 Task: Add an event with the title Third Client Appreciation Networking Event: Cocktail Reception and Relationship Building, date '2023/10/13', time 9:40 AM to 11:40 AMand add a description: In addition, you should be open to discussing your business's short-term and long-term goals, potential challenges, and how an investment could accelerate your growth trajectory. This dialogue will help both parties assess the alignment of interests and the potential for a successful partnership., put the event into Orange category, logged in from the account softage.8@softage.netand send the event invitation to softage.2@softage.net and softage.3@softage.net. Set a reminder for the event 5 minutes before
Action: Mouse moved to (114, 152)
Screenshot: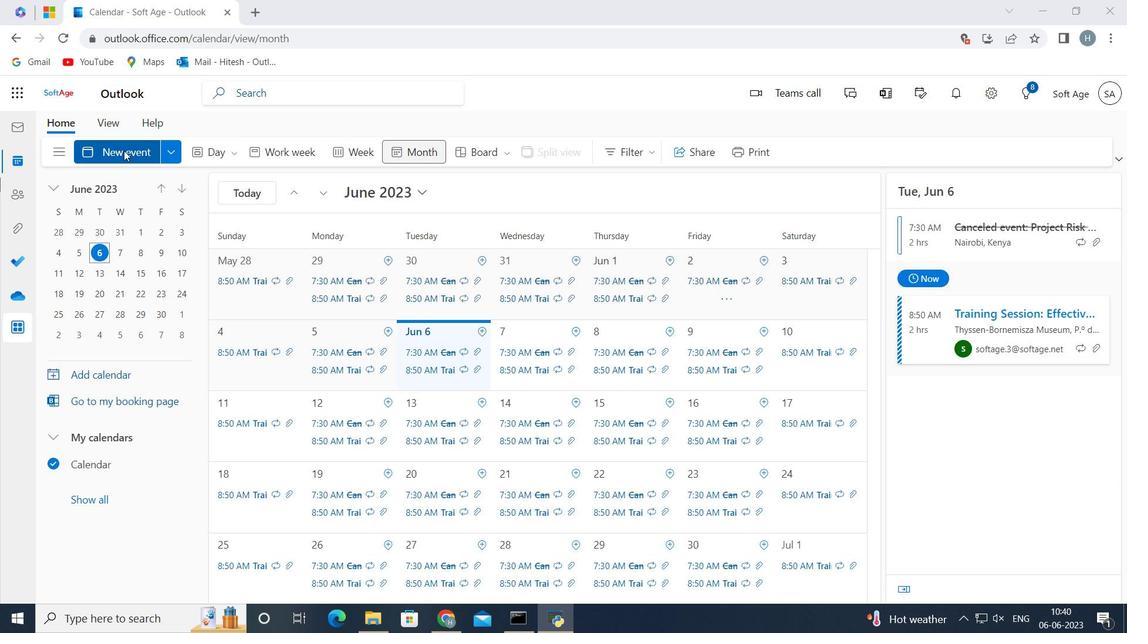 
Action: Mouse pressed left at (114, 152)
Screenshot: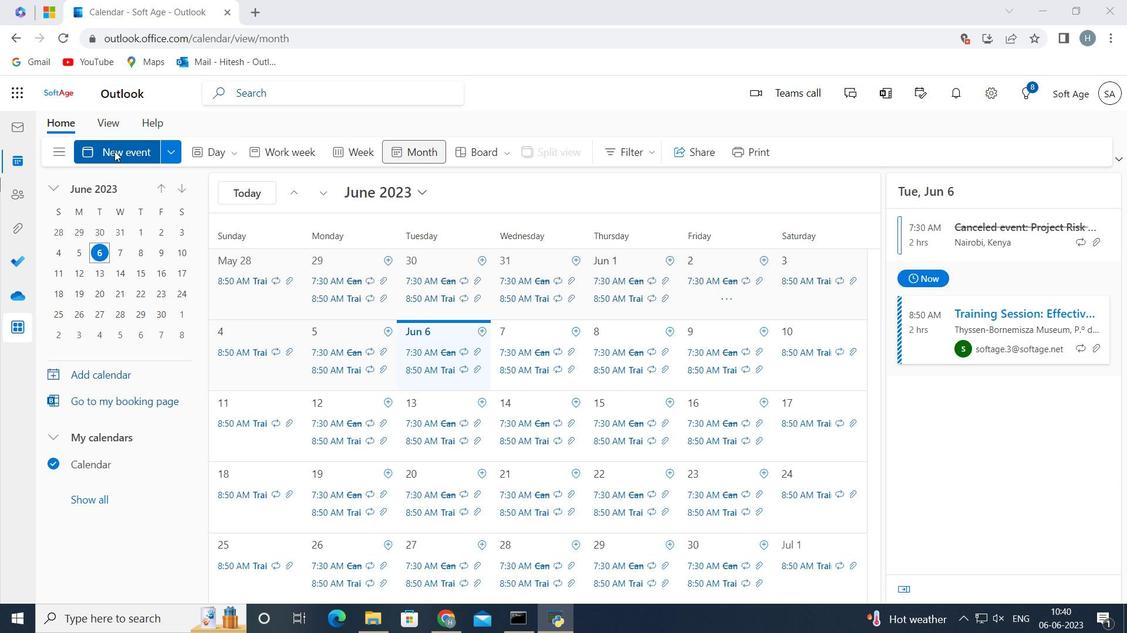 
Action: Mouse moved to (344, 239)
Screenshot: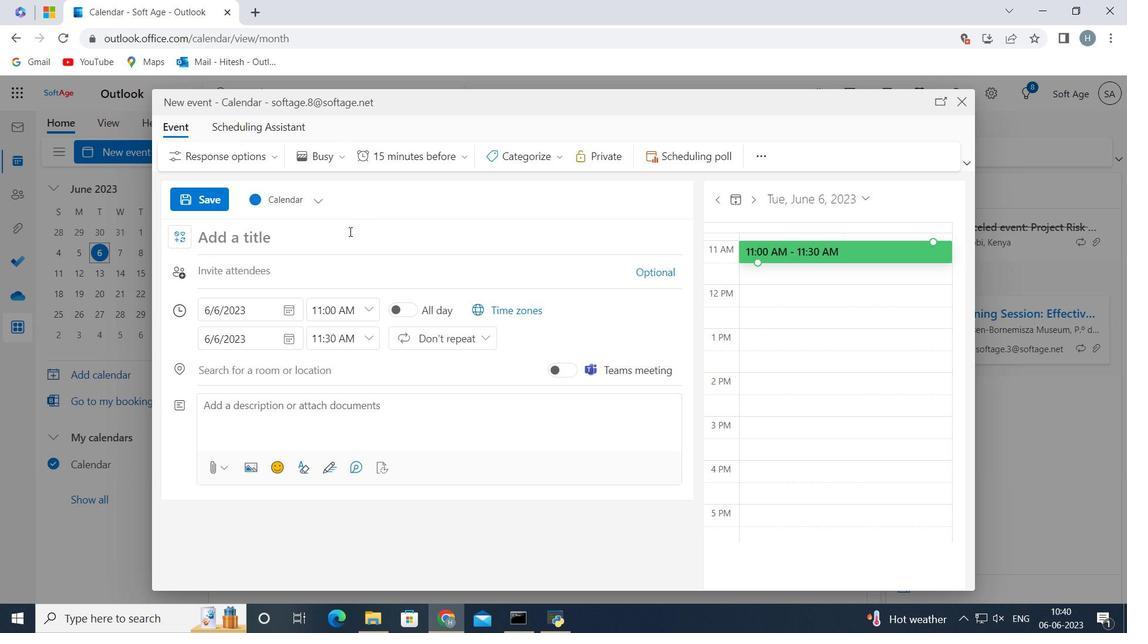 
Action: Mouse pressed left at (344, 239)
Screenshot: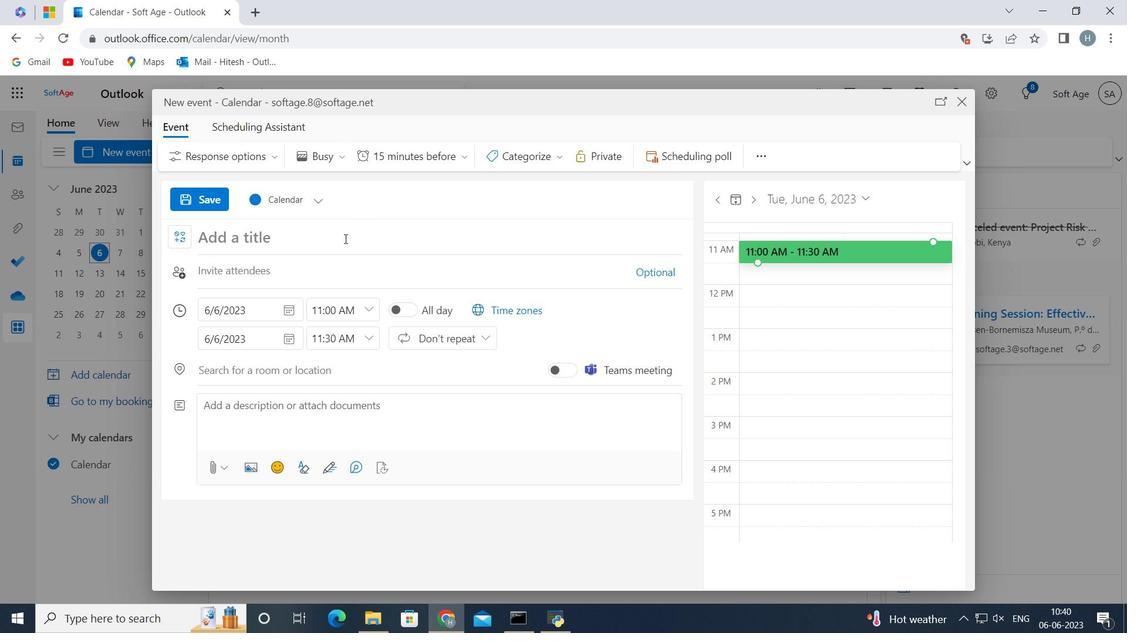 
Action: Key pressed <Key.shift>Third<Key.space><Key.shift>Client<Key.space><Key.shift>Appreciation<Key.space><Key.shift>Networking<Key.space><Key.shift>Event<Key.shift_r>:<Key.space><Key.shift>Cocktail<Key.space><Key.shift>Reception<Key.space>and<Key.space><Key.shift>Relationship<Key.space><Key.shift_r>Building<Key.space>
Screenshot: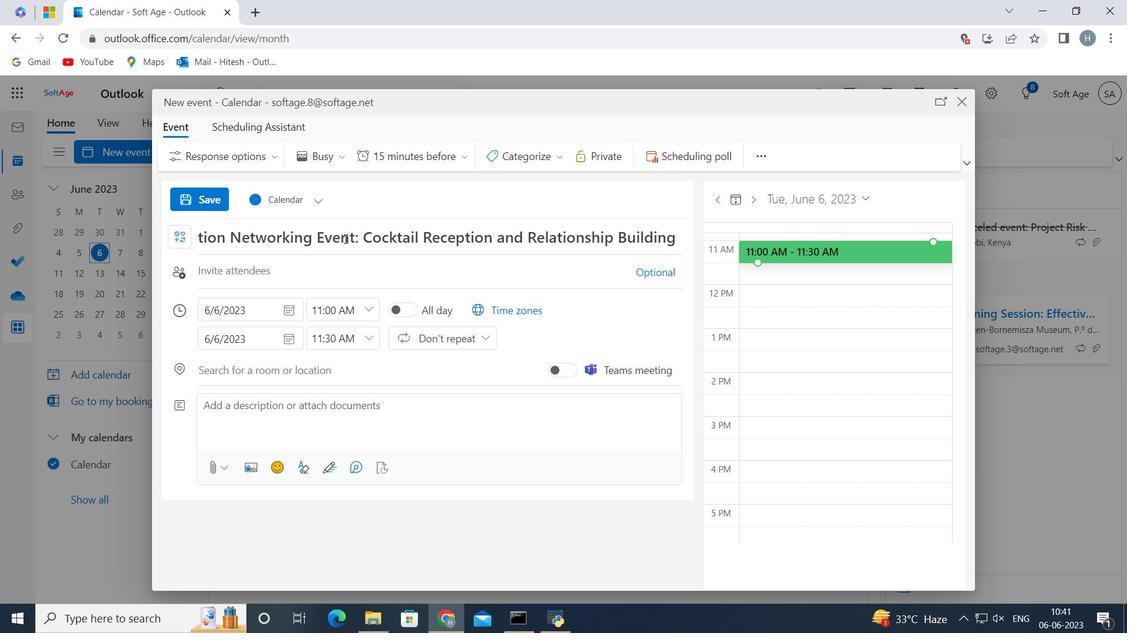 
Action: Mouse moved to (292, 309)
Screenshot: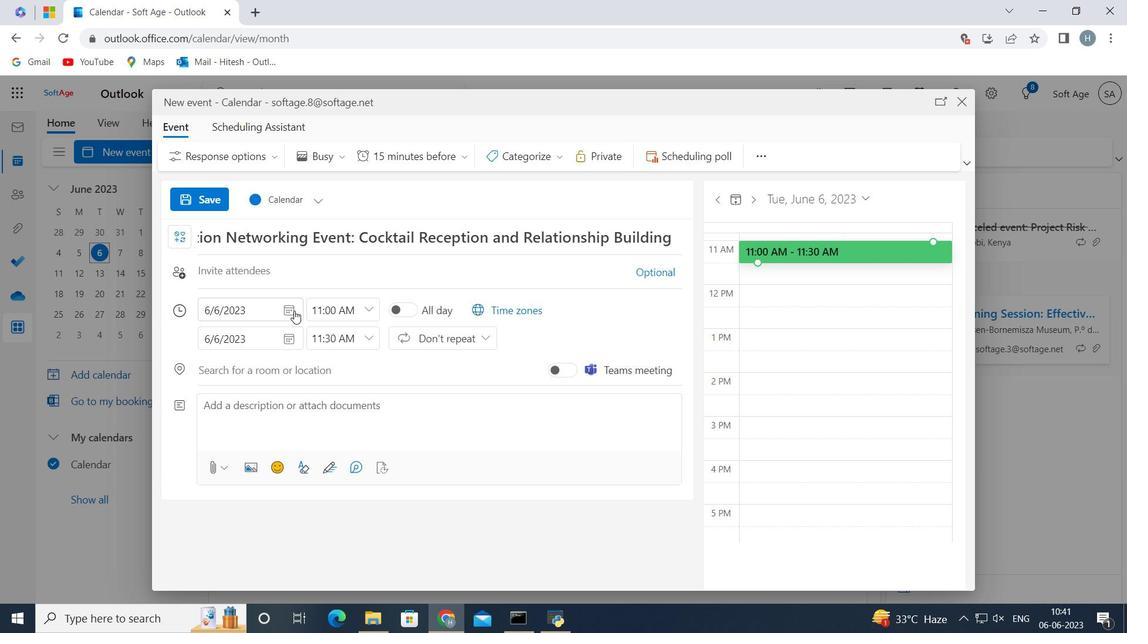 
Action: Mouse pressed left at (292, 309)
Screenshot: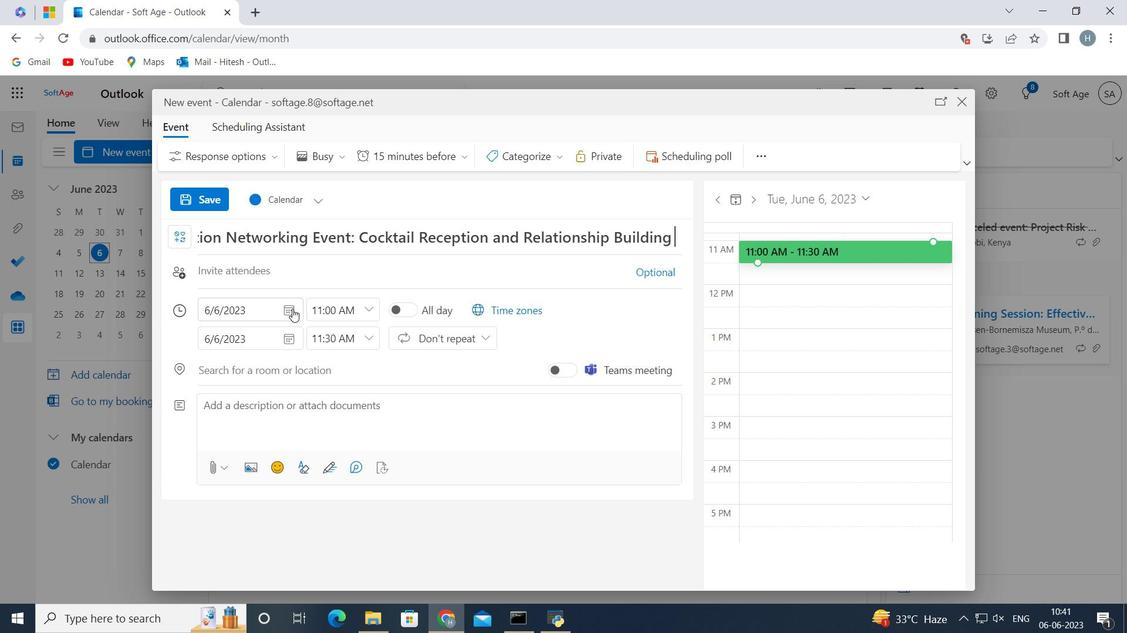
Action: Mouse moved to (254, 335)
Screenshot: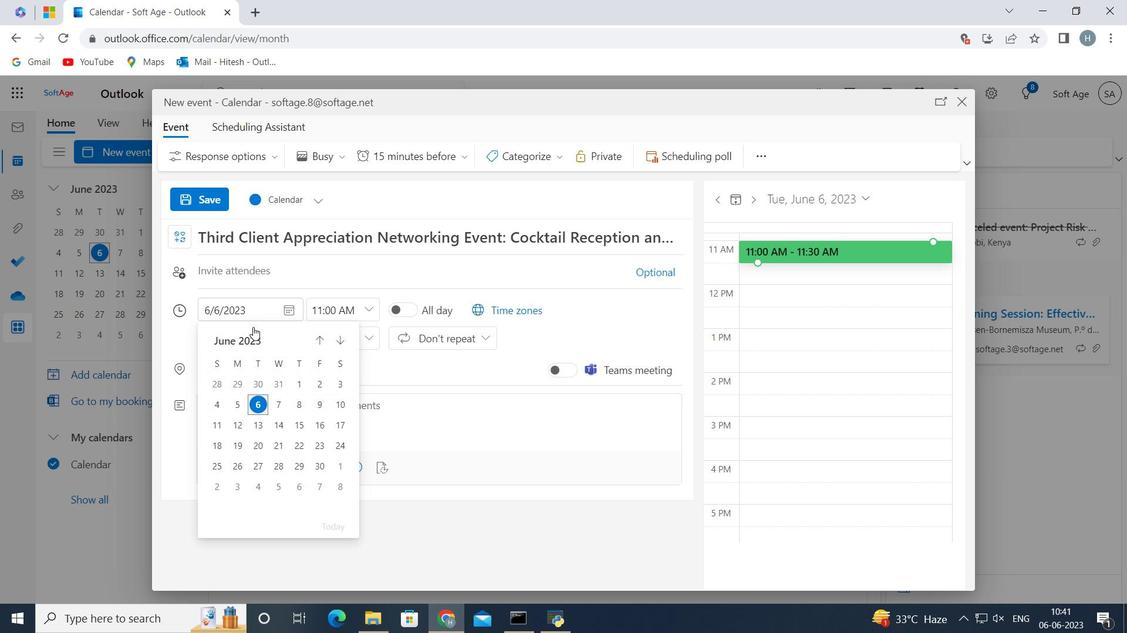 
Action: Mouse pressed left at (254, 335)
Screenshot: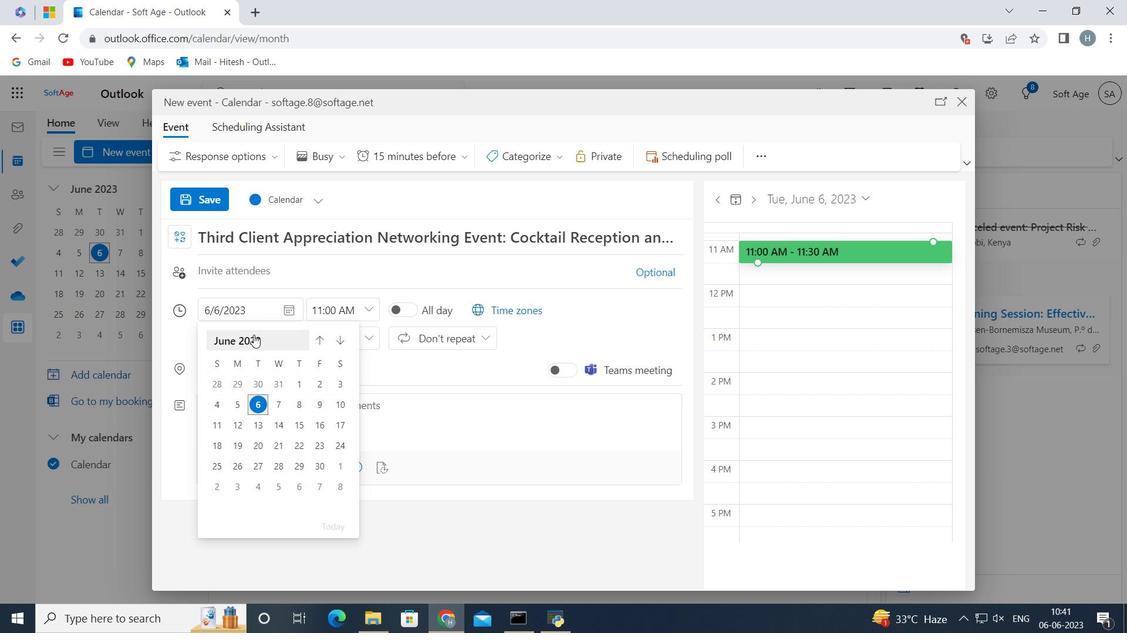 
Action: Mouse pressed left at (254, 335)
Screenshot: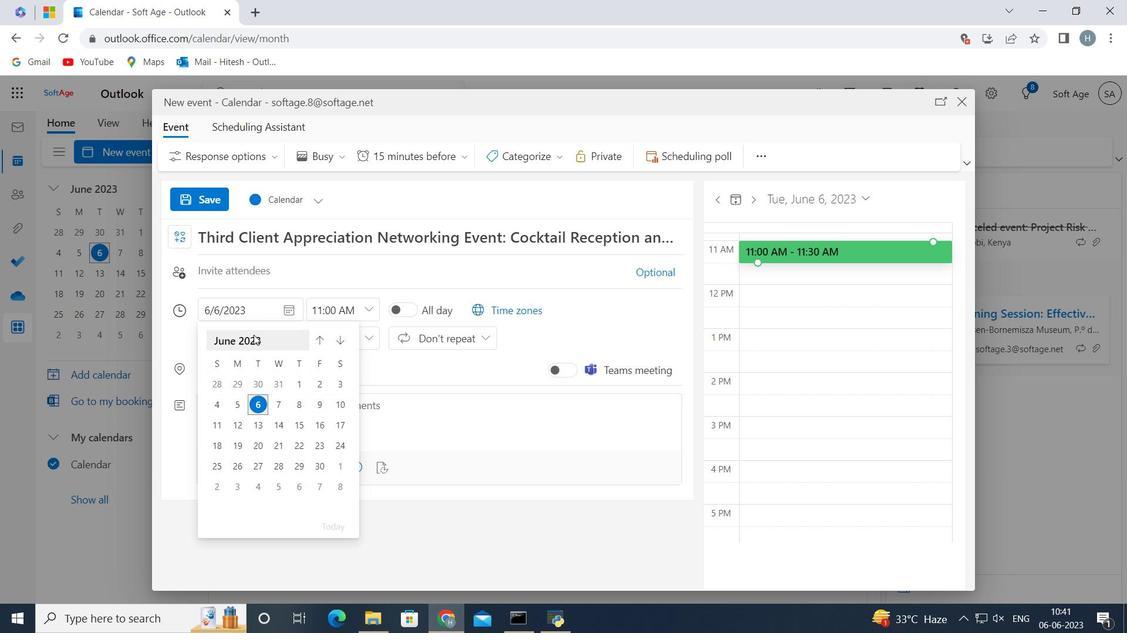 
Action: Mouse moved to (329, 362)
Screenshot: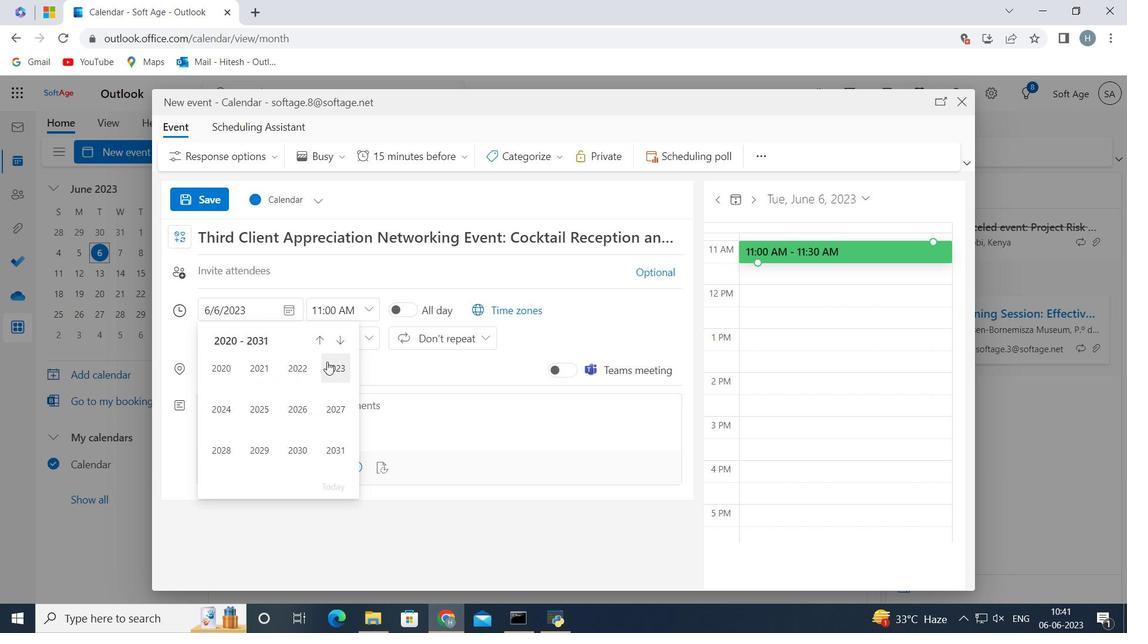 
Action: Mouse pressed left at (329, 362)
Screenshot: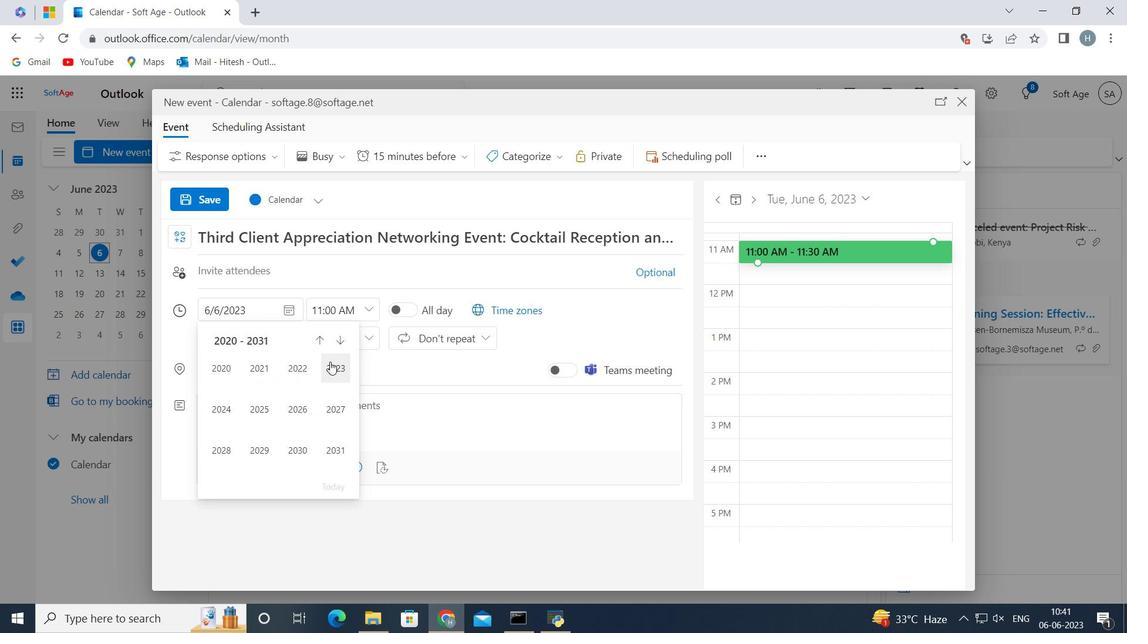 
Action: Mouse moved to (262, 450)
Screenshot: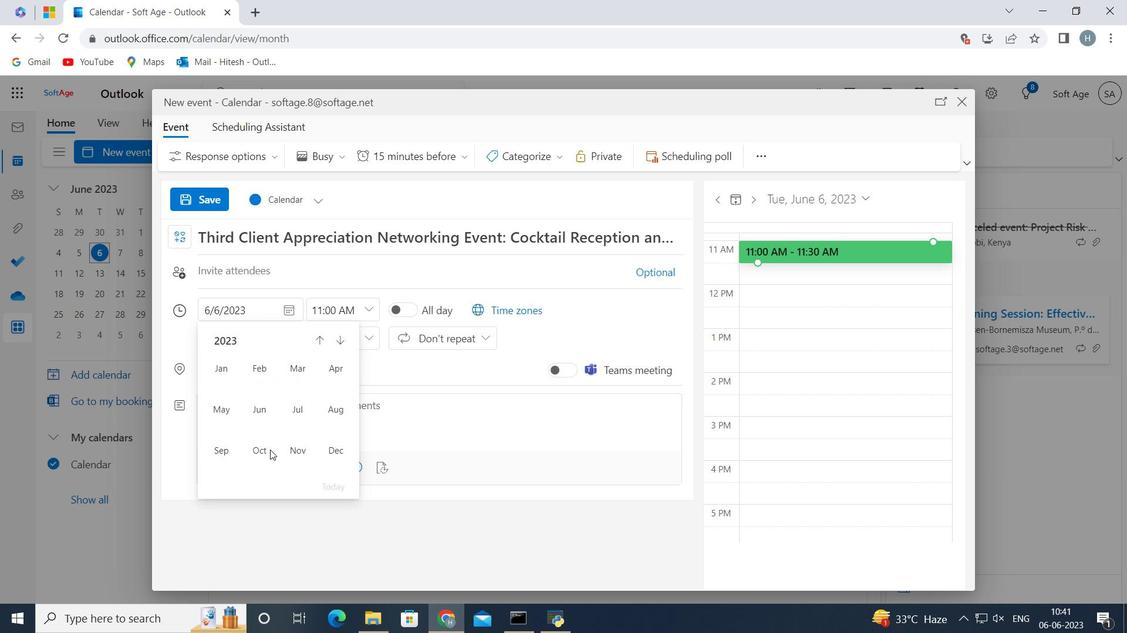 
Action: Mouse pressed left at (262, 450)
Screenshot: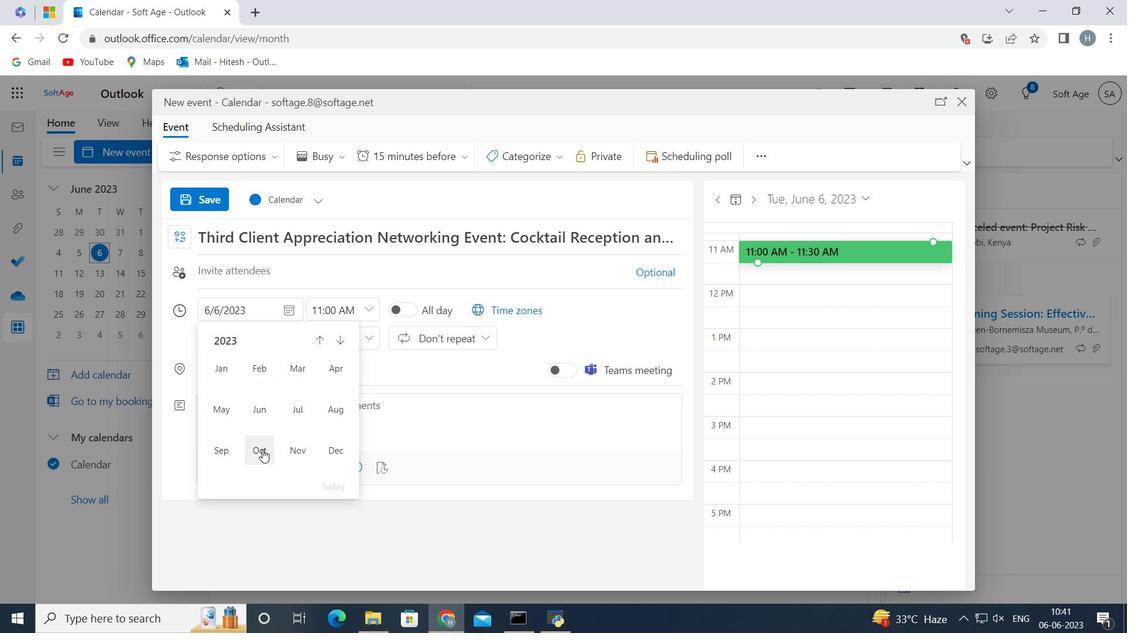 
Action: Mouse moved to (317, 405)
Screenshot: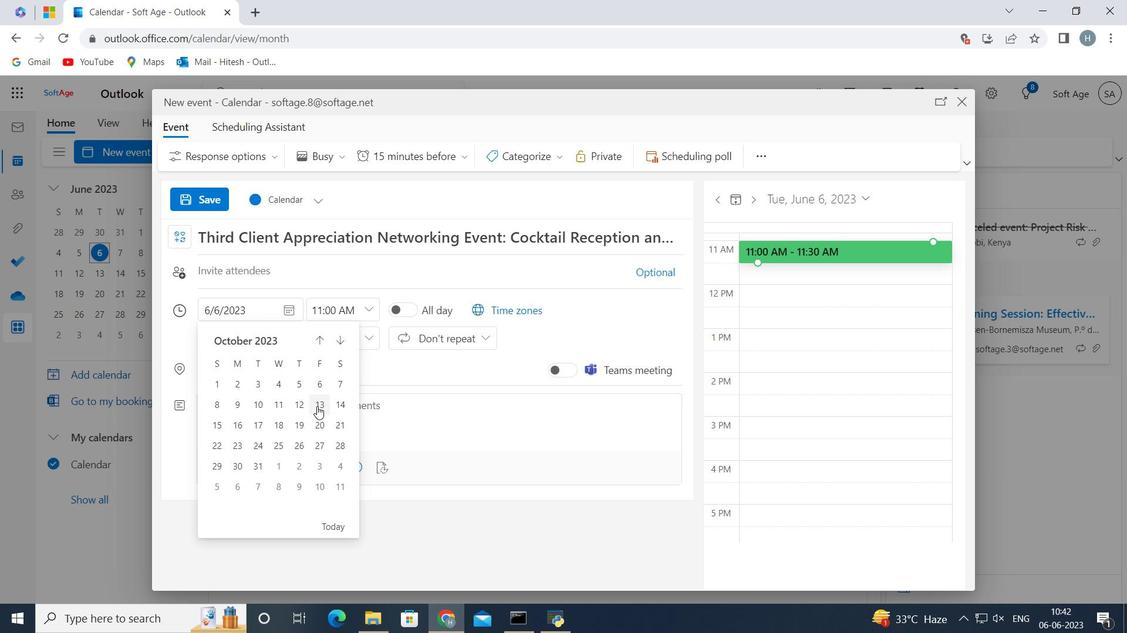 
Action: Mouse pressed left at (317, 405)
Screenshot: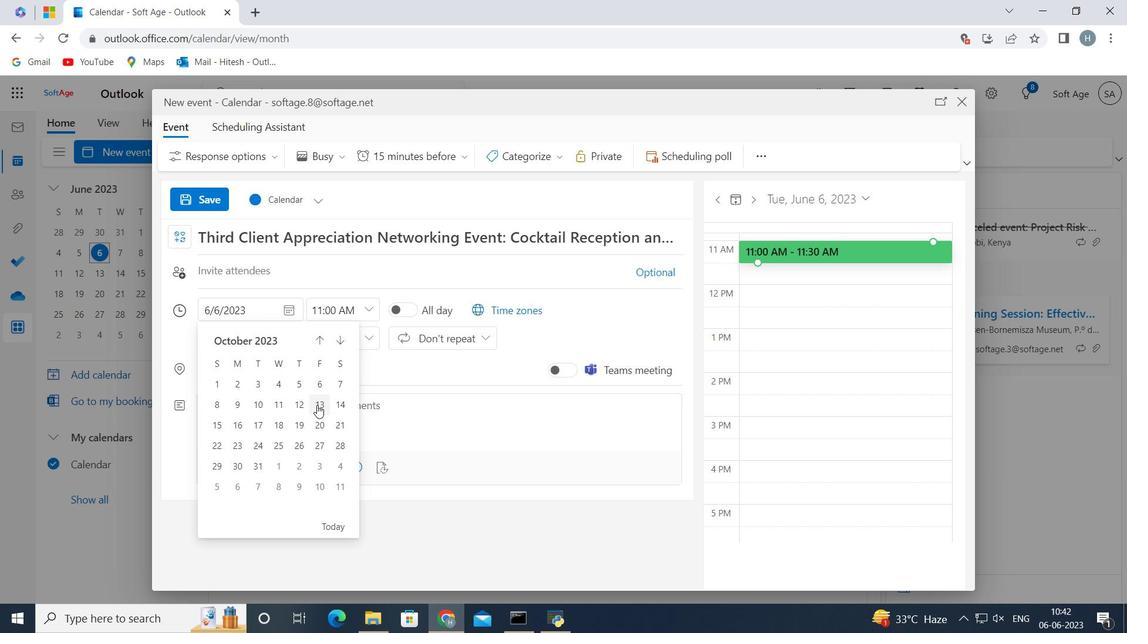 
Action: Mouse moved to (366, 313)
Screenshot: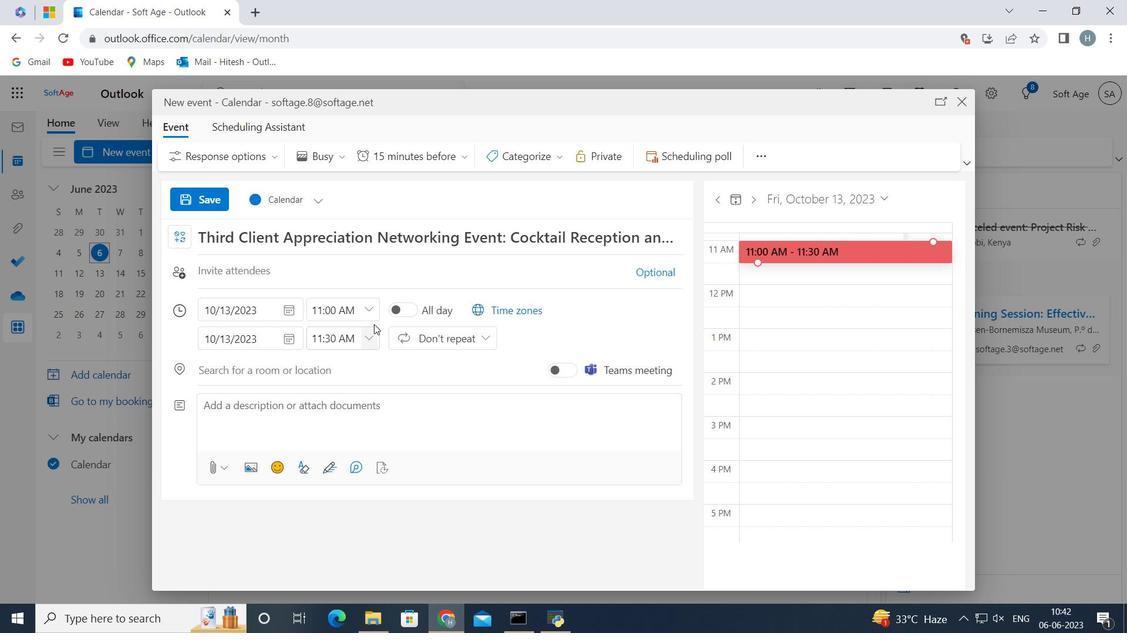 
Action: Mouse pressed left at (366, 313)
Screenshot: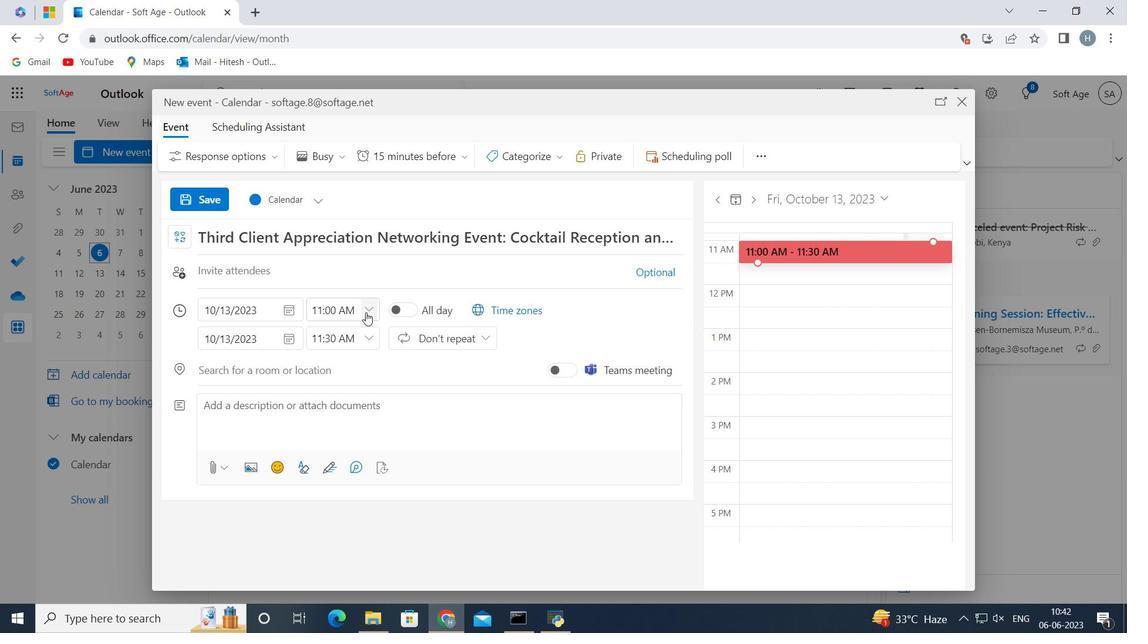 
Action: Mouse moved to (326, 408)
Screenshot: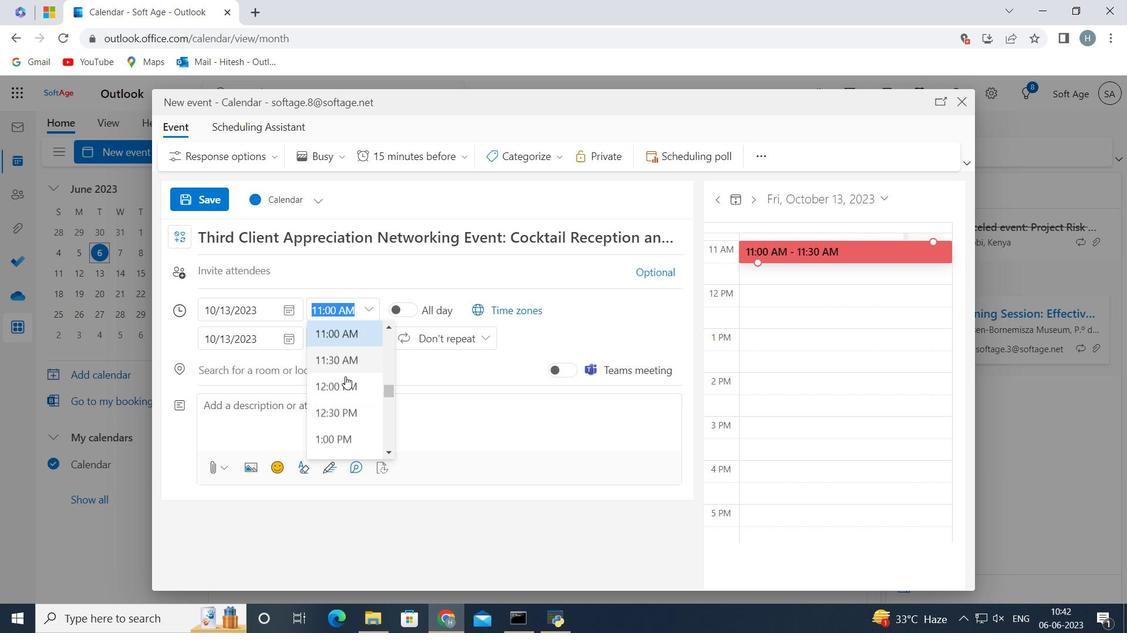 
Action: Mouse scrolled (326, 409) with delta (0, 0)
Screenshot: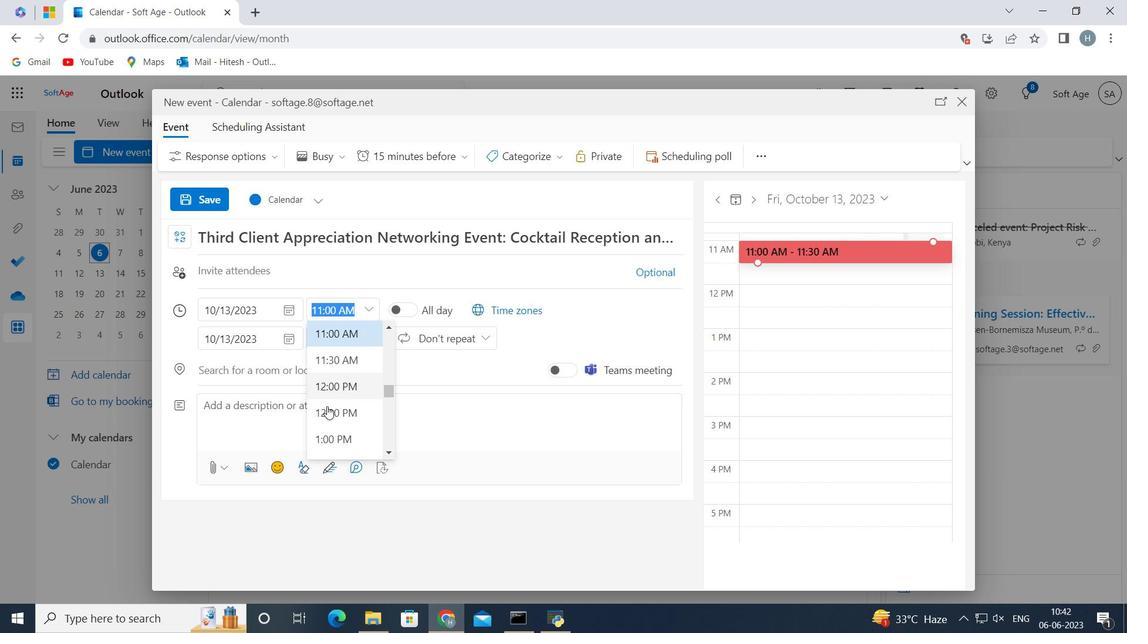 
Action: Mouse scrolled (326, 409) with delta (0, 0)
Screenshot: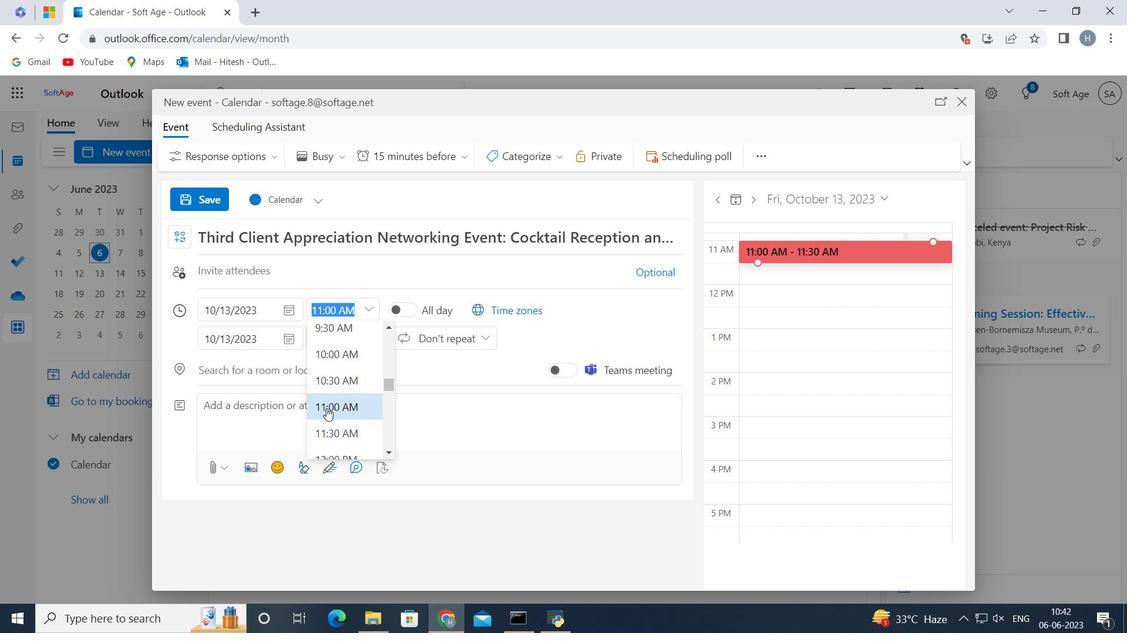 
Action: Mouse moved to (324, 399)
Screenshot: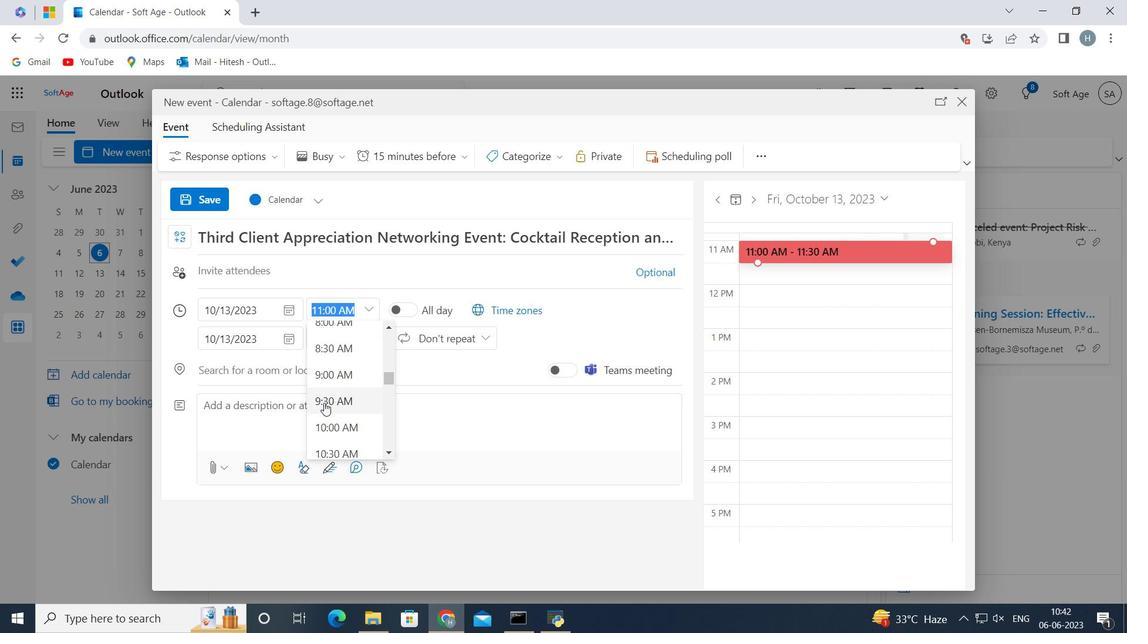 
Action: Mouse pressed left at (324, 399)
Screenshot: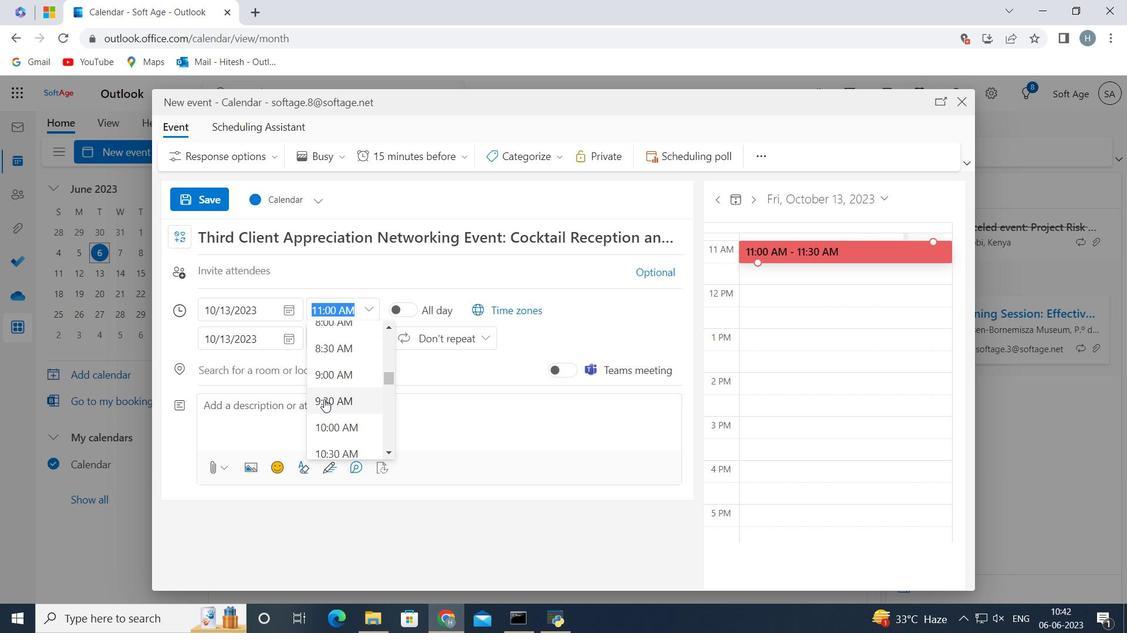 
Action: Mouse moved to (329, 305)
Screenshot: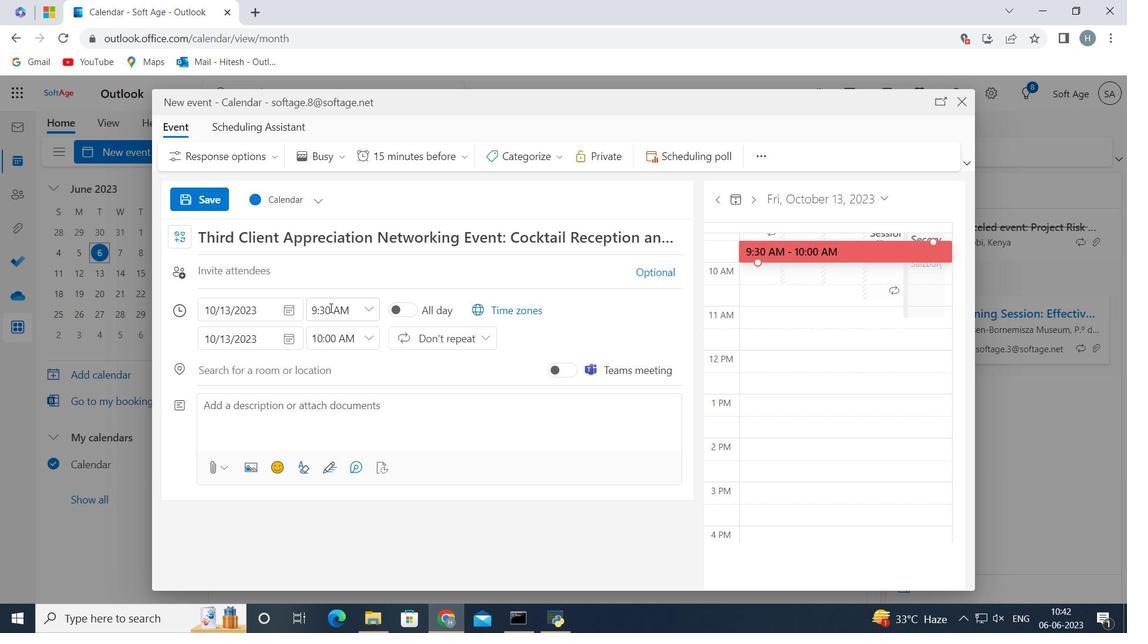 
Action: Mouse pressed left at (329, 305)
Screenshot: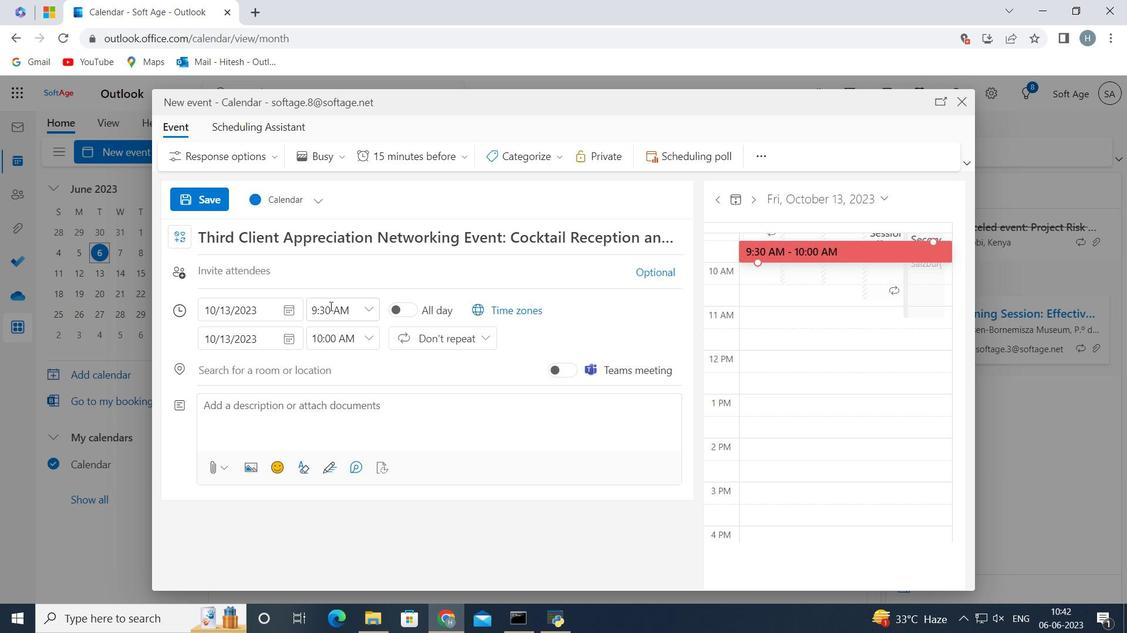 
Action: Key pressed <Key.backspace><Key.backspace>40
Screenshot: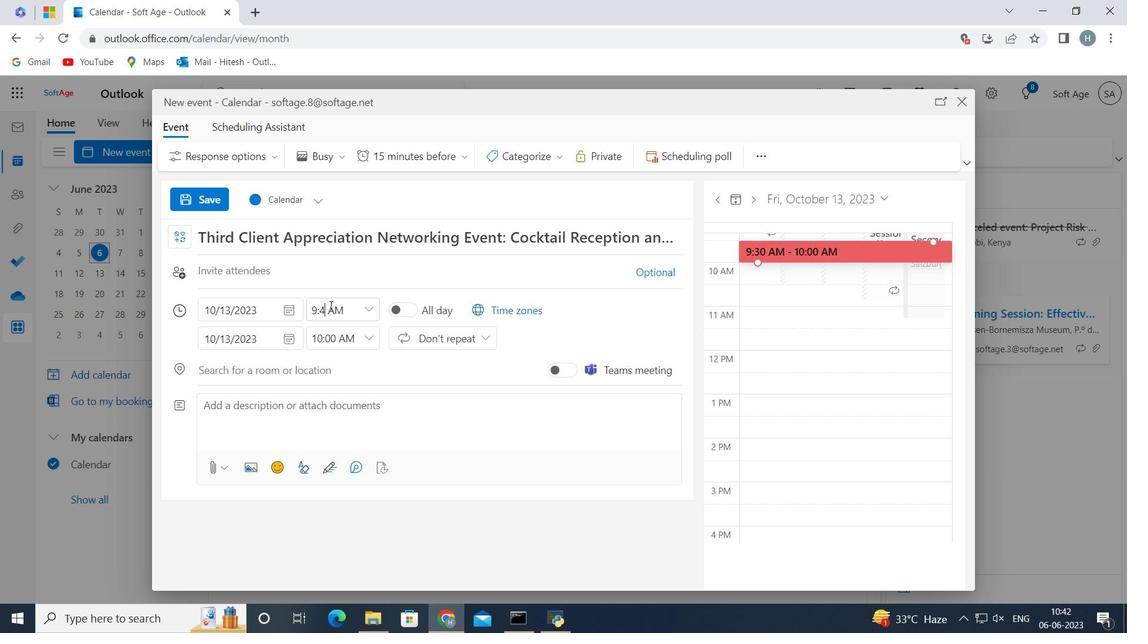 
Action: Mouse moved to (366, 339)
Screenshot: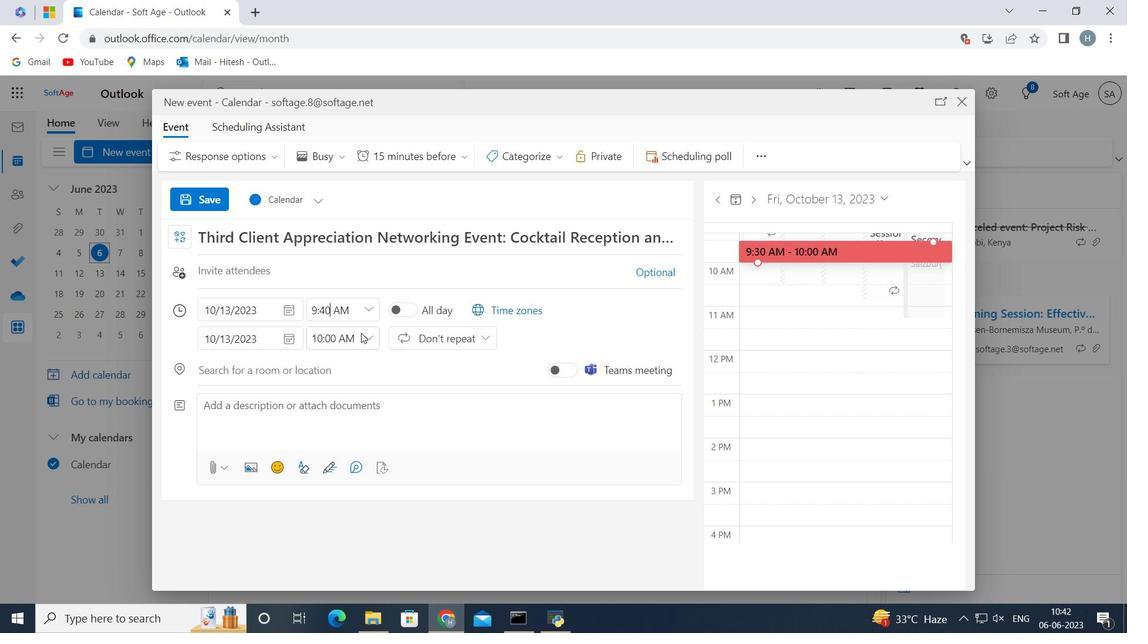 
Action: Mouse pressed left at (366, 339)
Screenshot: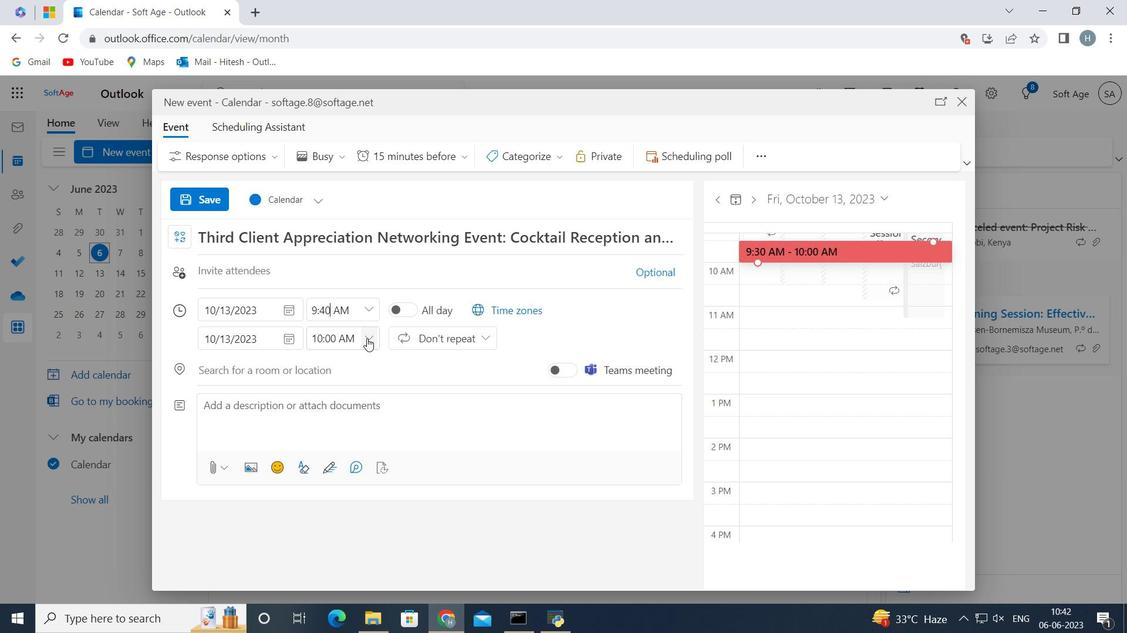 
Action: Mouse moved to (358, 436)
Screenshot: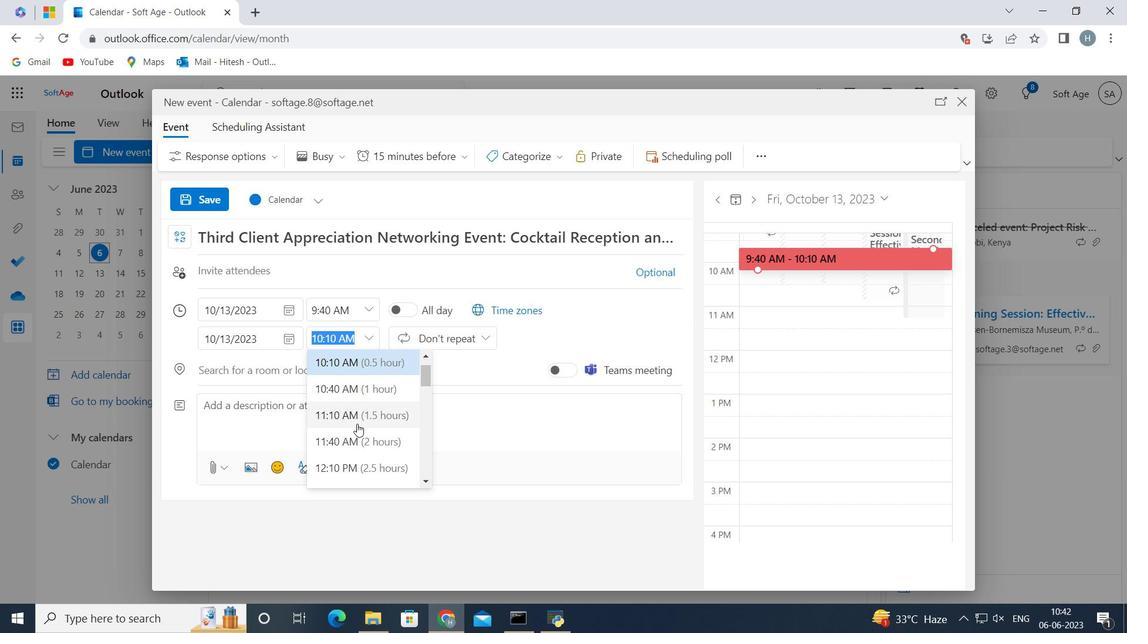 
Action: Mouse pressed left at (358, 436)
Screenshot: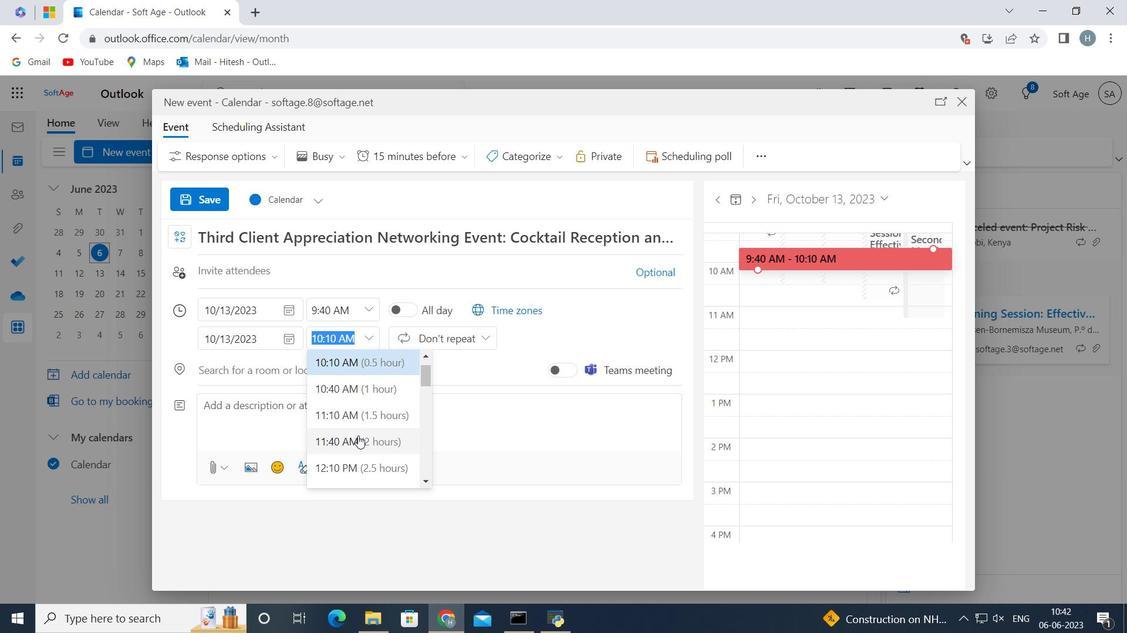 
Action: Mouse moved to (331, 416)
Screenshot: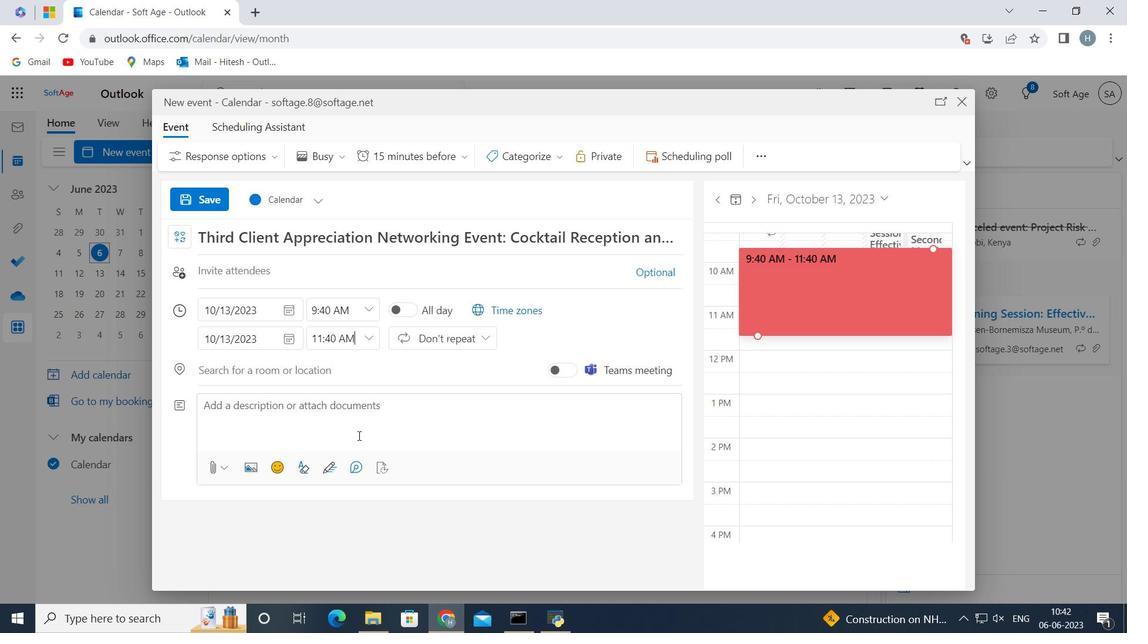 
Action: Mouse pressed left at (331, 416)
Screenshot: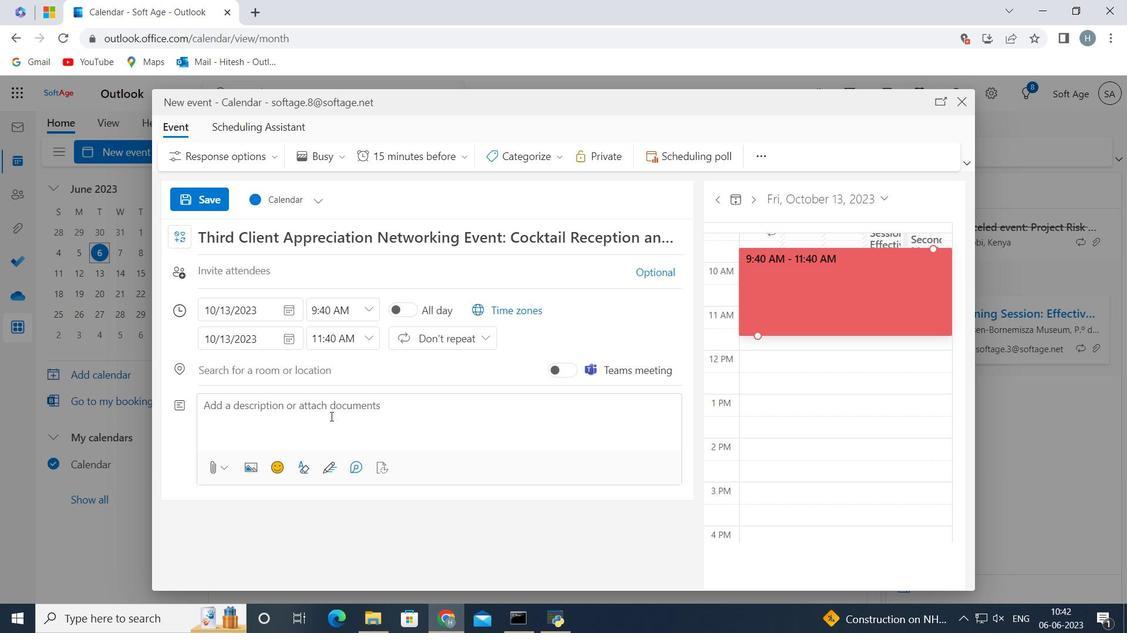 
Action: Key pressed <Key.shift>In<Key.space>addition<Key.space>,<Key.space><Key.backspace><Key.backspace><Key.backspace>,<Key.space>you<Key.space>should<Key.space>be<Key.space>open<Key.space>to<Key.space>discussing<Key.space>your<Key.space>business's<Key.space>short-term<Key.space>and<Key.space>long-term<Key.space>goals,<Key.space>potential<Key.space>challenges,<Key.space>and<Key.space>how<Key.space>an<Key.space>investment<Key.space>could<Key.space>accelerated<Key.backspace><Key.space>your<Key.space>growth<Key.space>trajectory.<Key.space><Key.shift>This<Key.space>dialogue<Key.space>will<Key.space>help<Key.space>both<Key.space>parties<Key.space>assess<Key.space>the<Key.space>alignment<Key.space>of<Key.space>interests<Key.space>and<Key.space>the<Key.space>potential<Key.space>for<Key.space>a<Key.space>successful<Key.space>partnership.<Key.space>
Screenshot: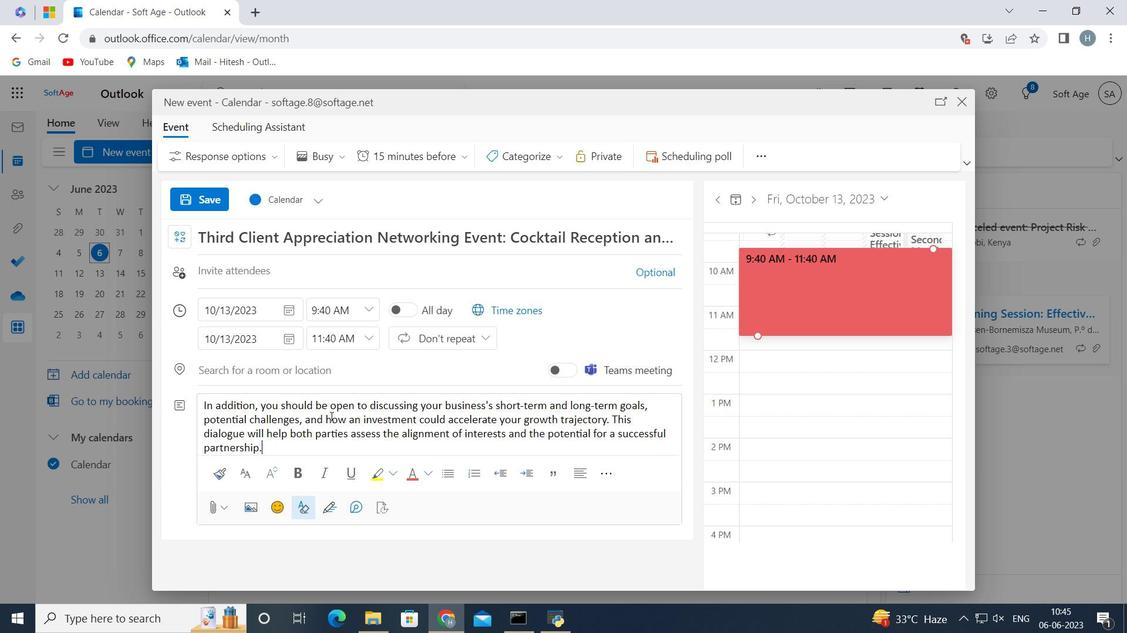 
Action: Mouse moved to (517, 163)
Screenshot: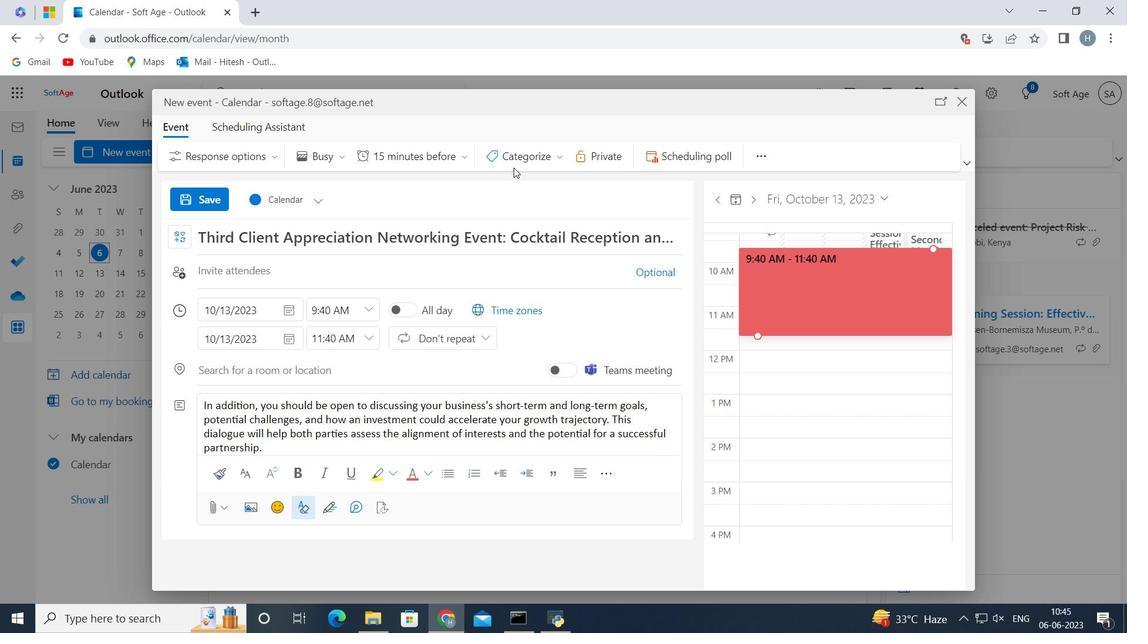 
Action: Mouse pressed left at (517, 163)
Screenshot: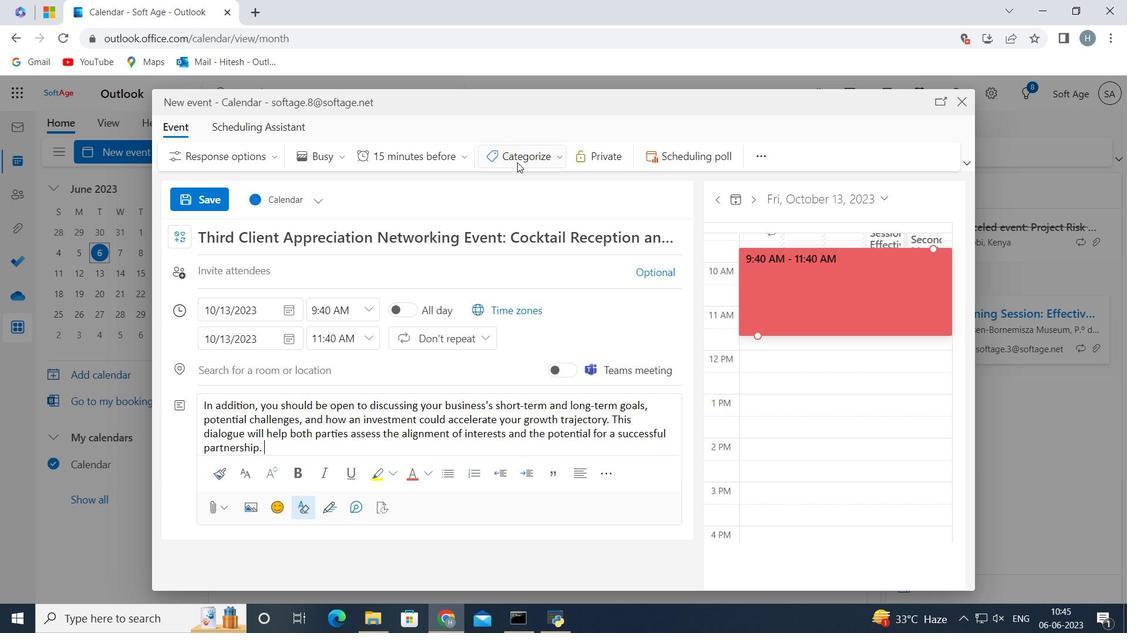 
Action: Mouse moved to (527, 228)
Screenshot: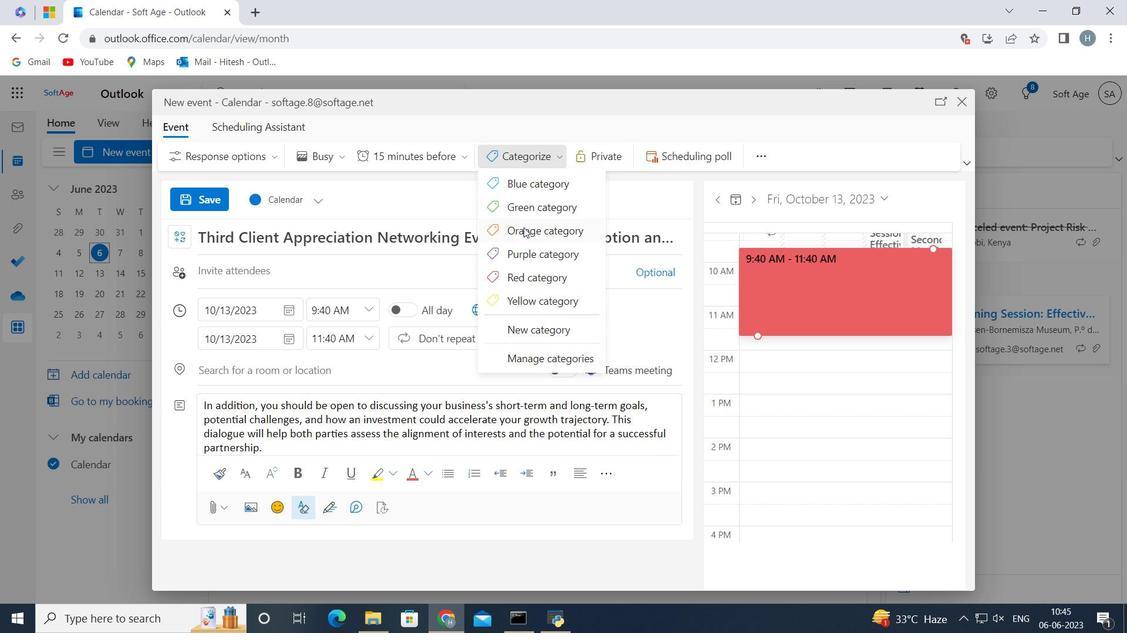 
Action: Mouse pressed left at (527, 228)
Screenshot: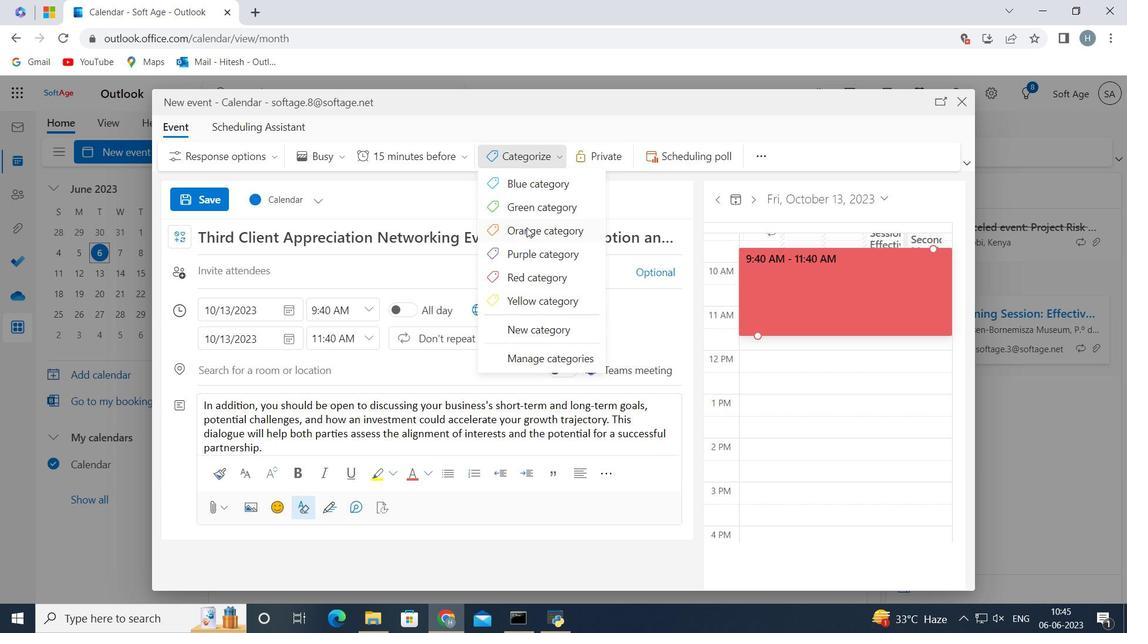 
Action: Mouse moved to (331, 278)
Screenshot: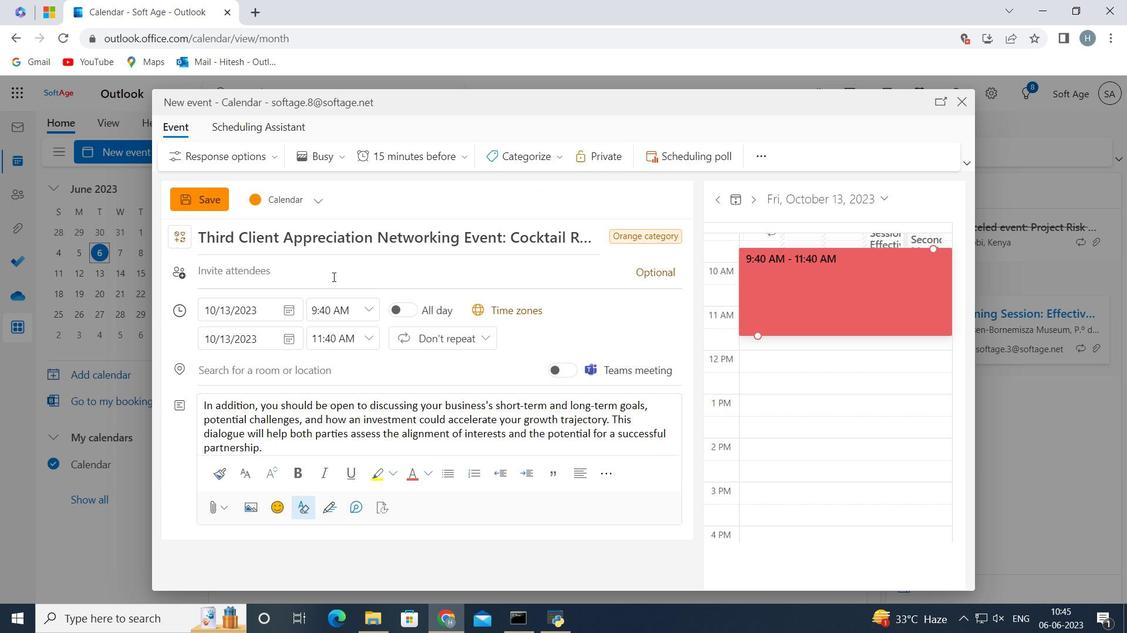 
Action: Mouse pressed left at (331, 278)
Screenshot: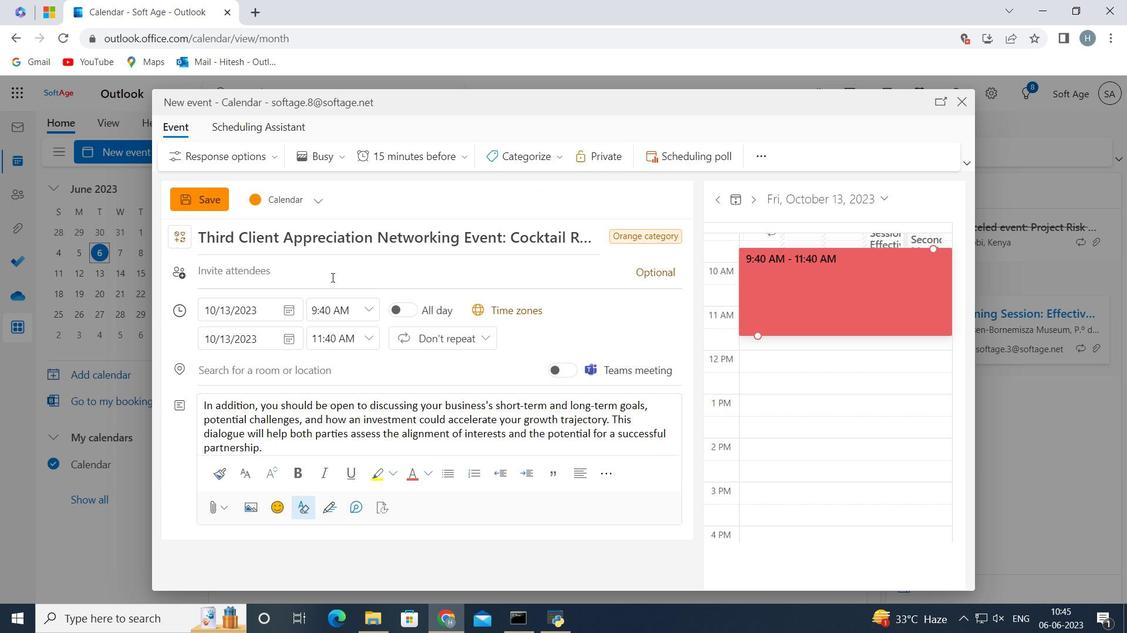 
Action: Key pressed softage.2<Key.shift><Key.shift><Key.shift><Key.shift><Key.shift><Key.shift><Key.shift><Key.shift><Key.shift><Key.shift><Key.shift>@softage.net
Screenshot: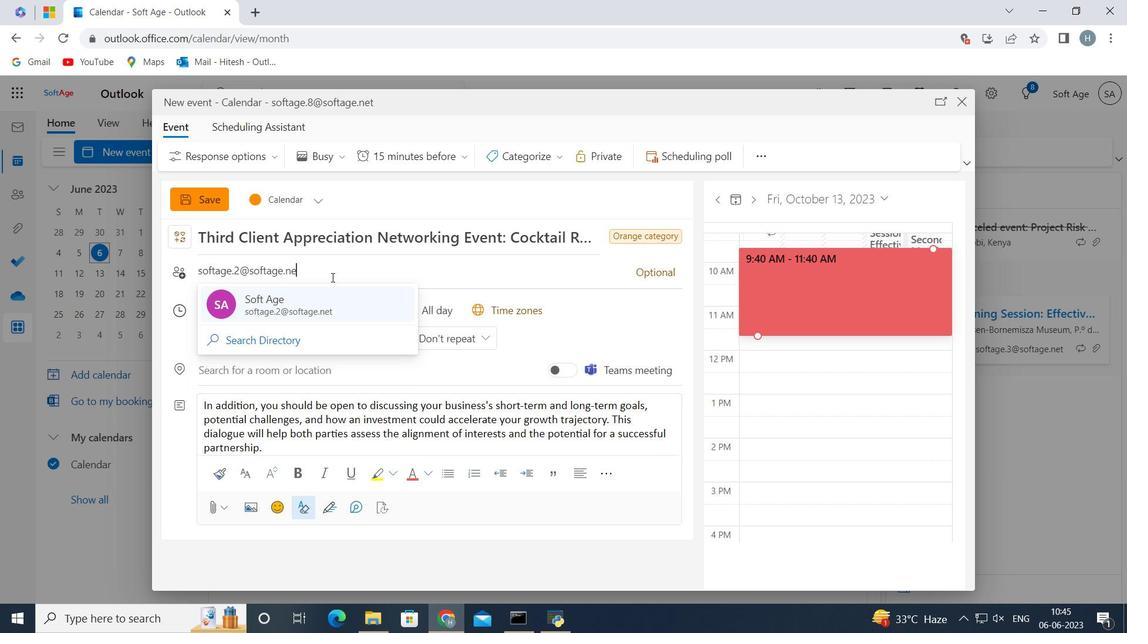 
Action: Mouse moved to (257, 298)
Screenshot: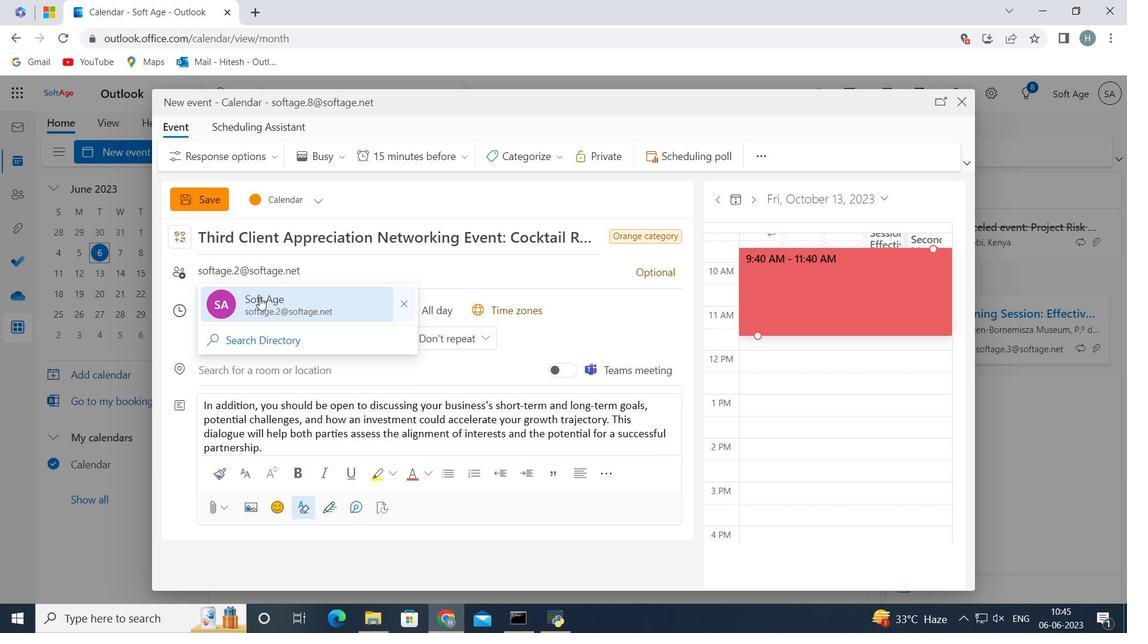 
Action: Mouse pressed left at (257, 298)
Screenshot: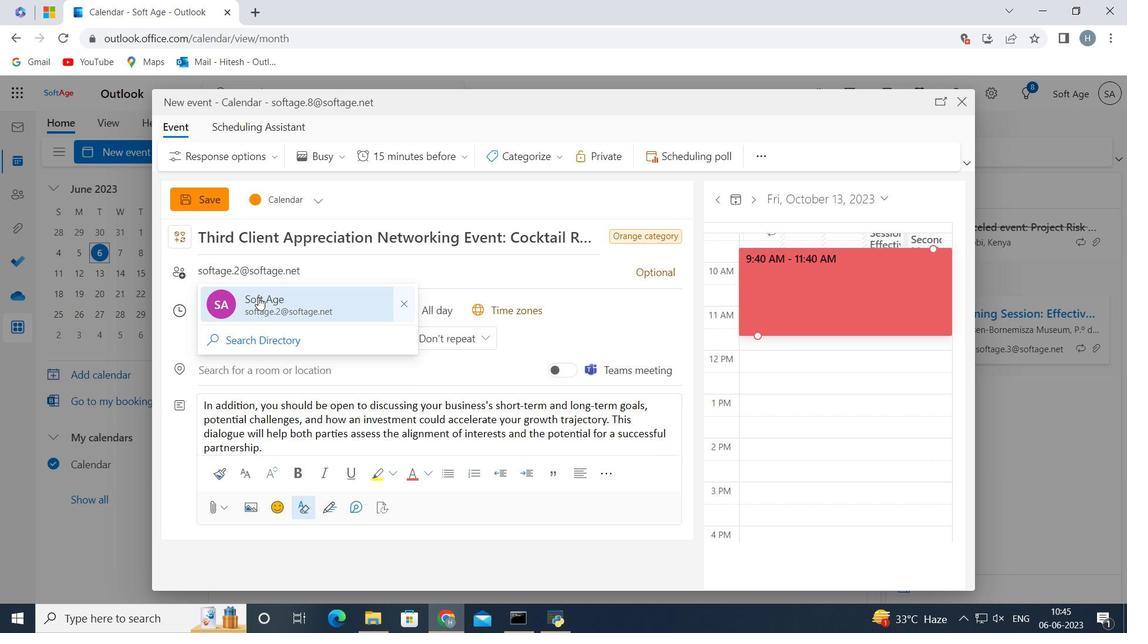 
Action: Key pressed softage.3<Key.shift>@softage.net
Screenshot: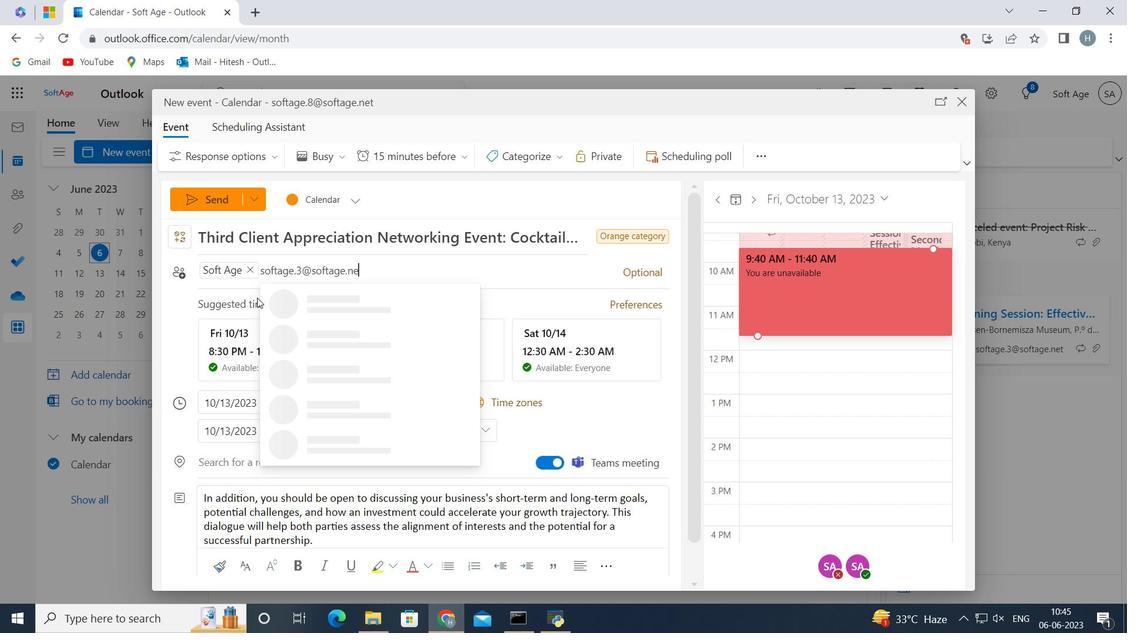 
Action: Mouse moved to (339, 295)
Screenshot: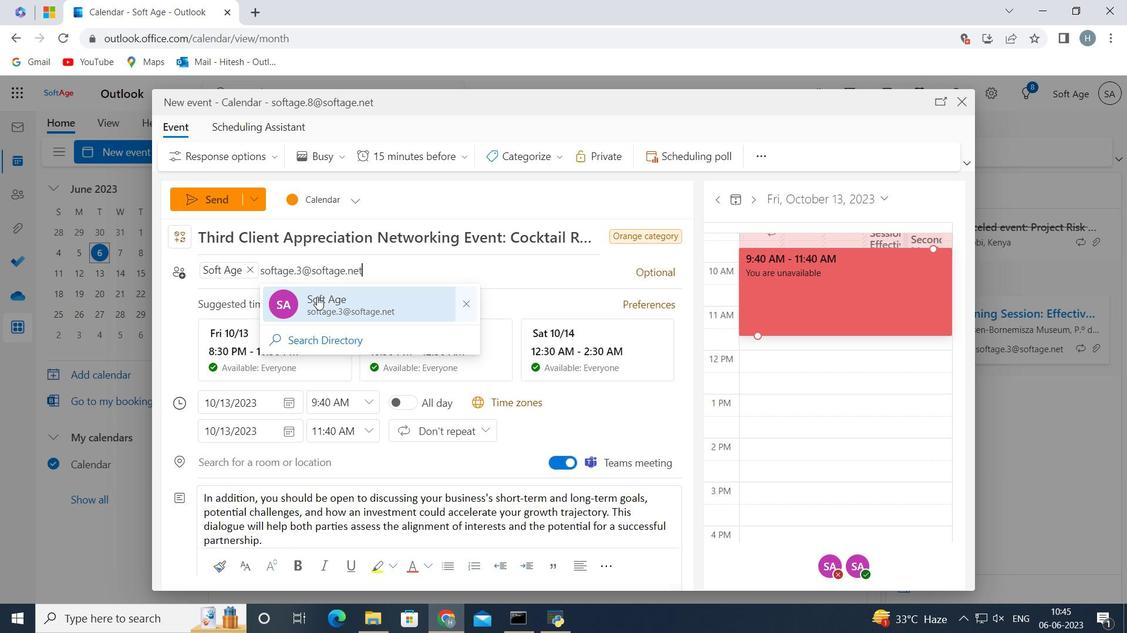 
Action: Mouse pressed left at (339, 295)
Screenshot: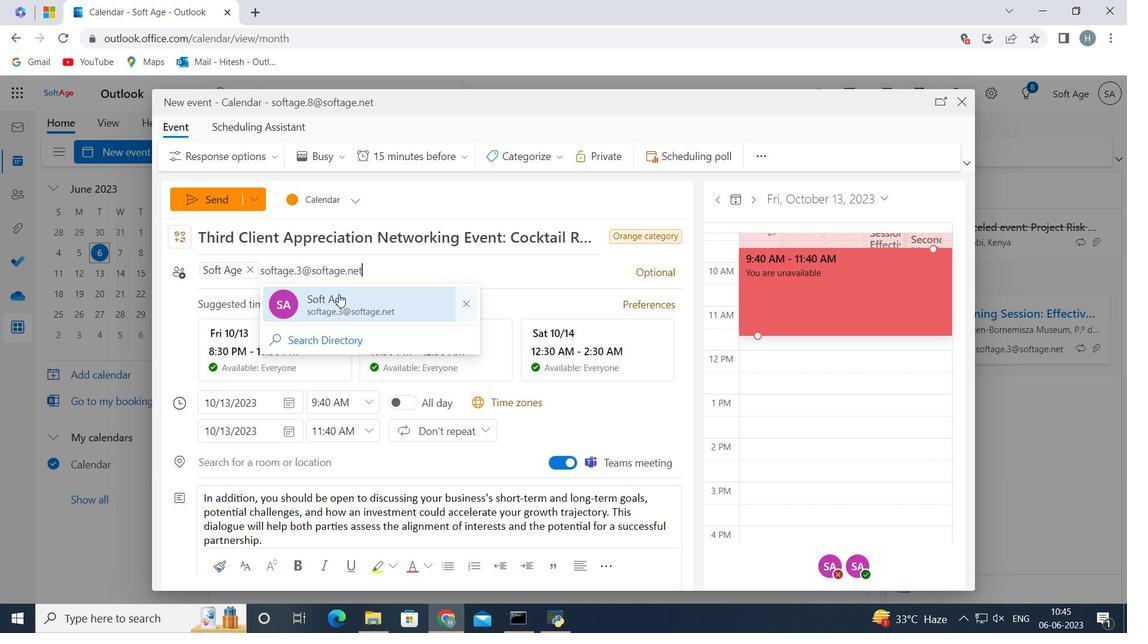 
Action: Mouse moved to (462, 158)
Screenshot: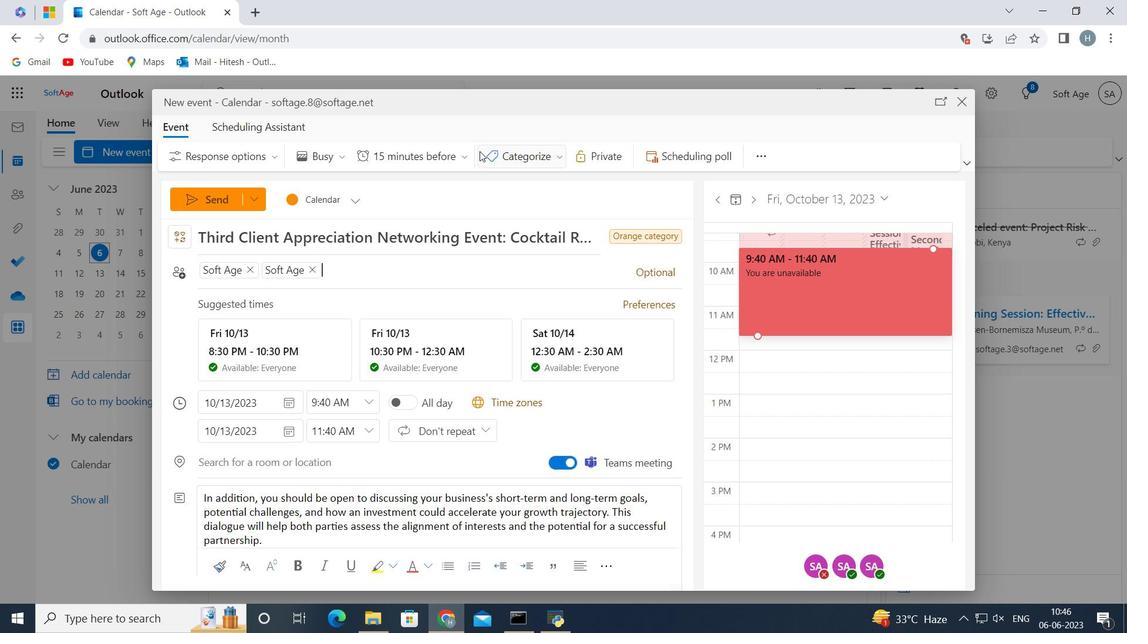 
Action: Mouse pressed left at (462, 158)
Screenshot: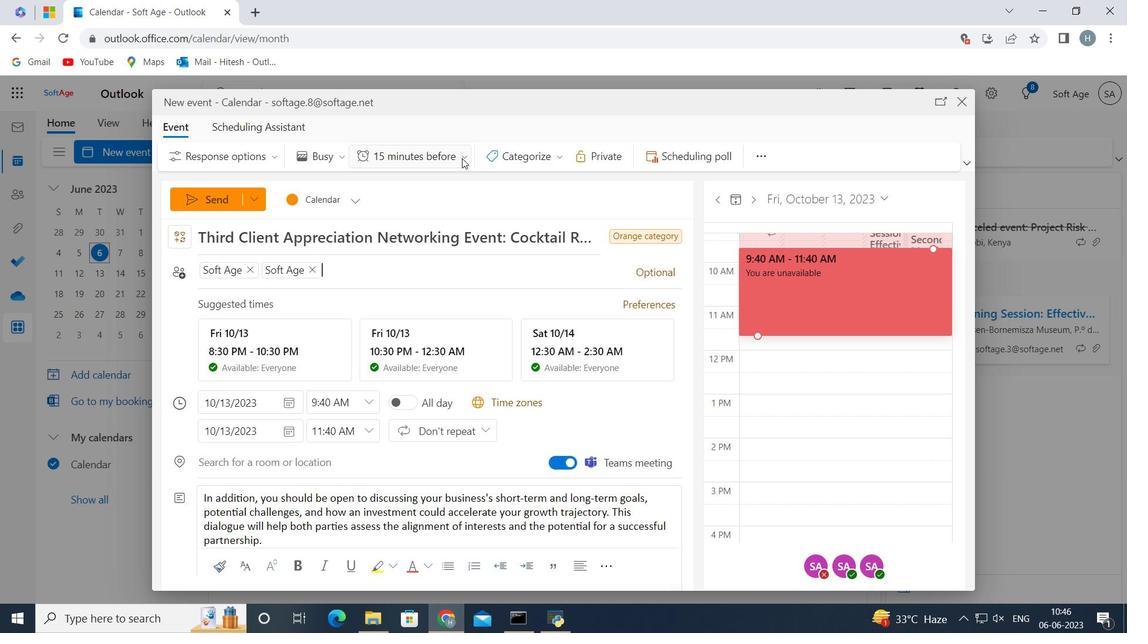 
Action: Mouse moved to (440, 237)
Screenshot: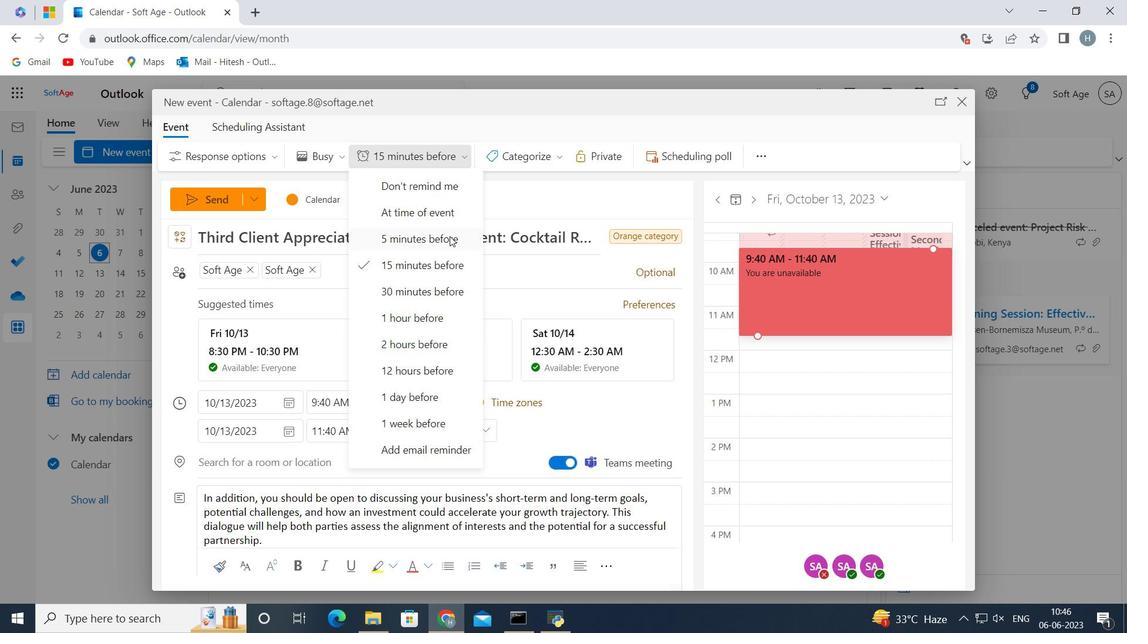 
Action: Mouse pressed left at (440, 237)
Screenshot: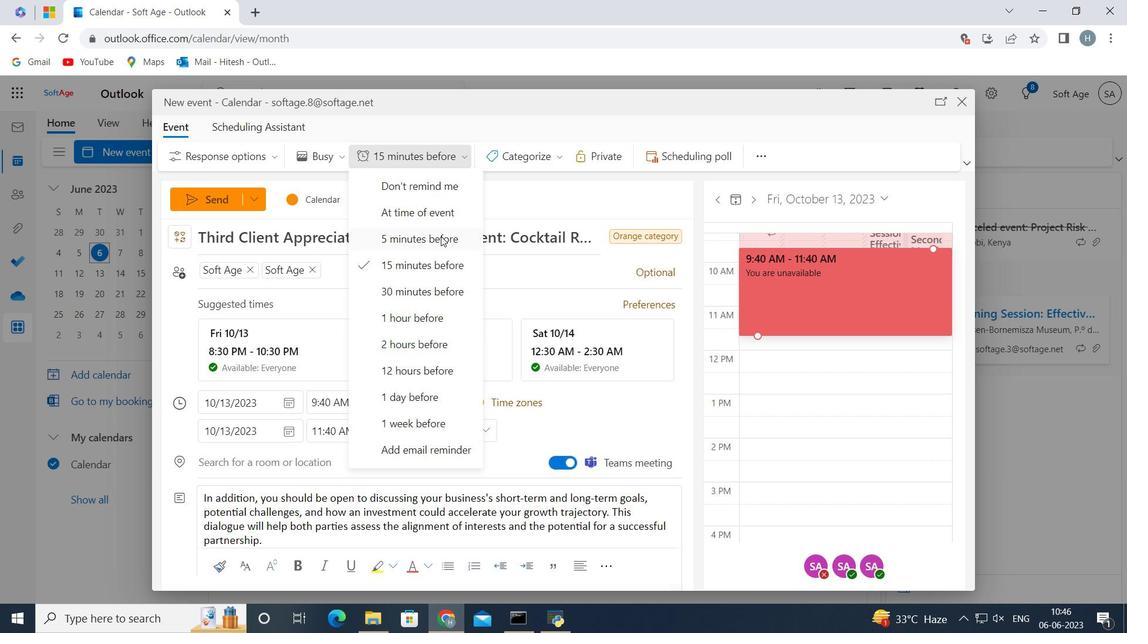 
Action: Mouse moved to (210, 200)
Screenshot: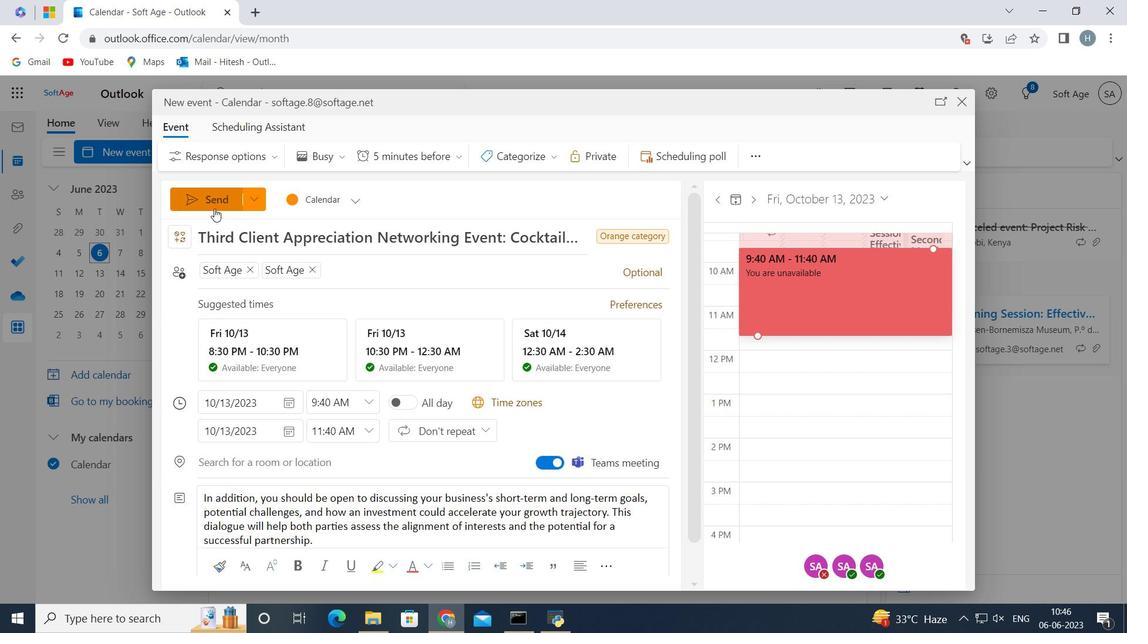 
Action: Mouse pressed left at (210, 200)
Screenshot: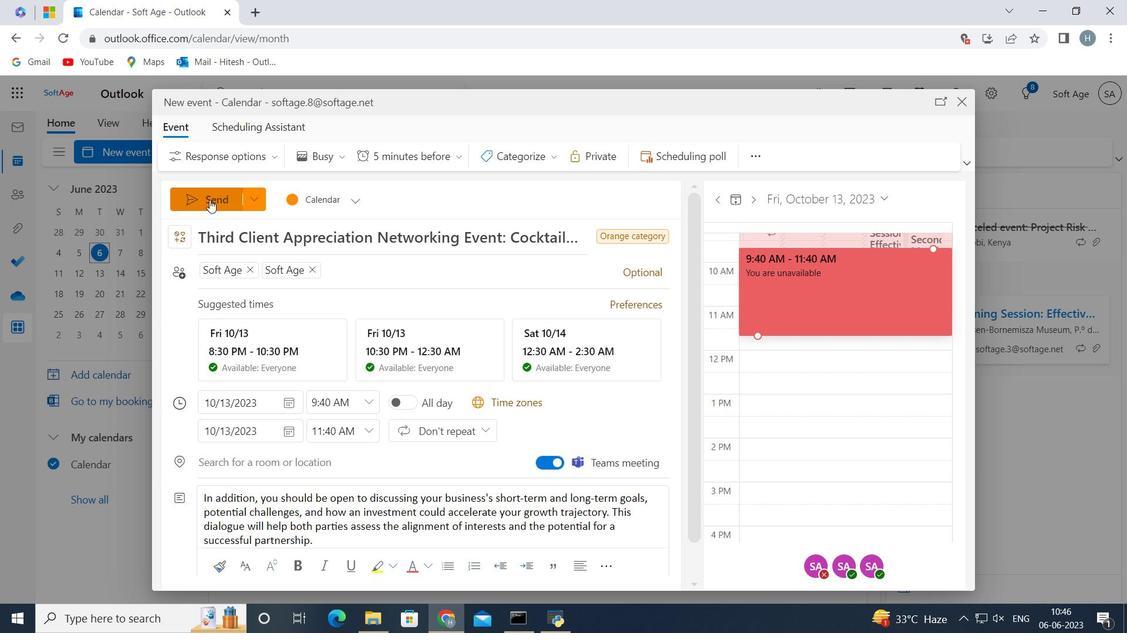
Action: Mouse moved to (535, 191)
Screenshot: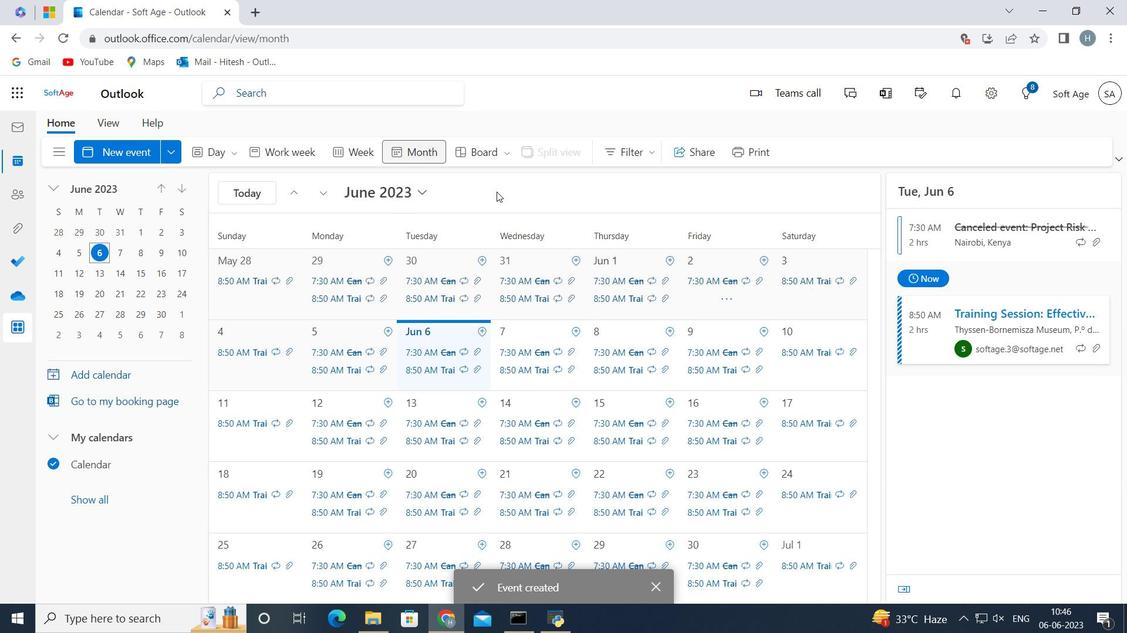
